 Task: Create a due date automation trigger when advanced on, on the tuesday of the week a card is due add dates not starting tomorrow at 11:00 AM.
Action: Mouse moved to (1243, 100)
Screenshot: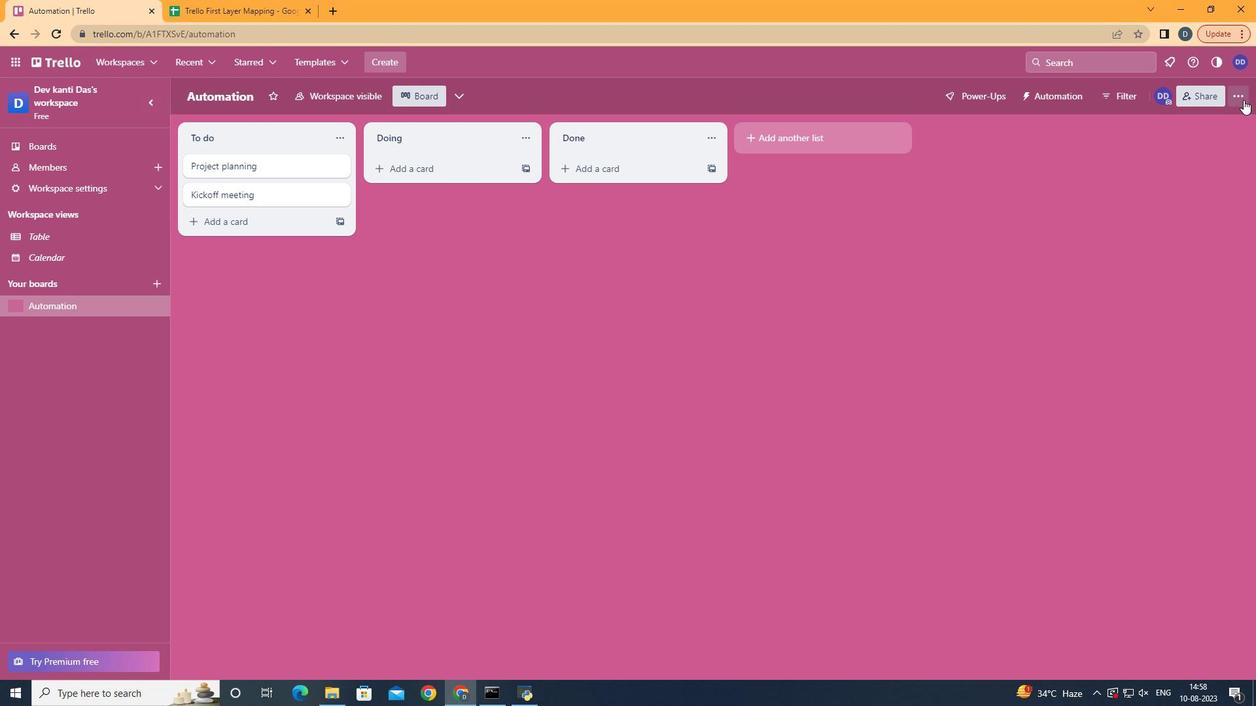 
Action: Mouse pressed left at (1243, 100)
Screenshot: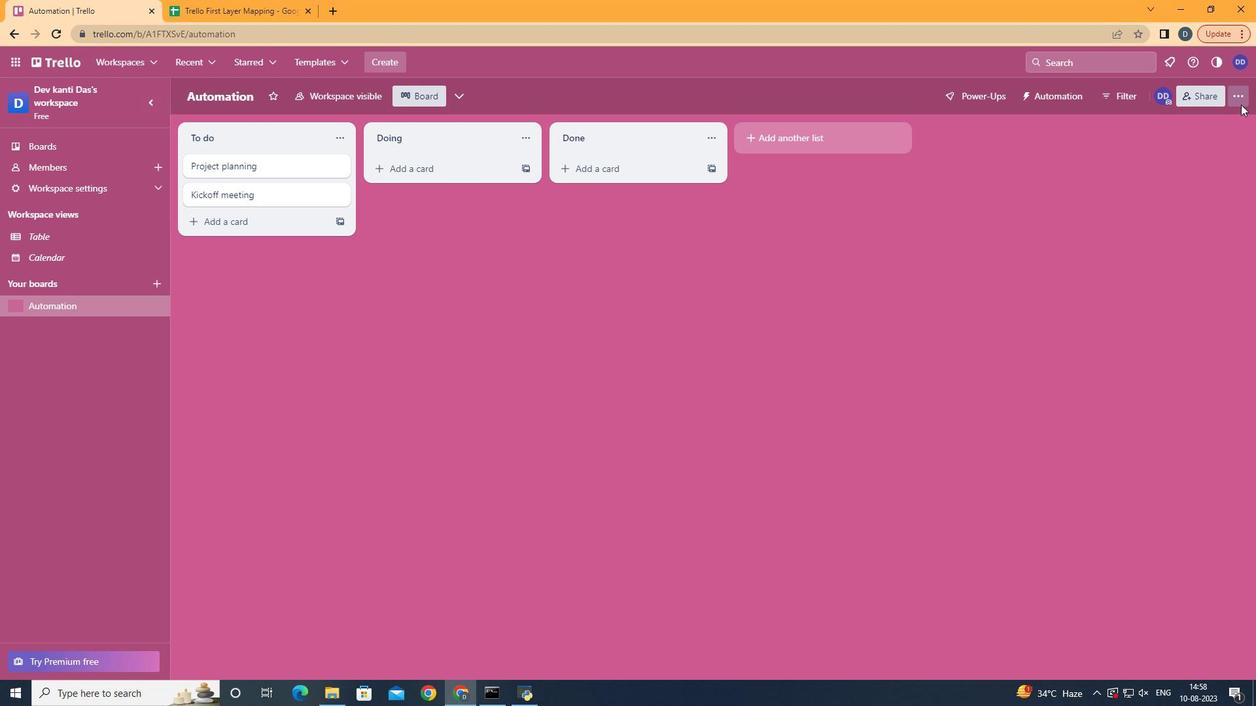 
Action: Mouse moved to (1139, 276)
Screenshot: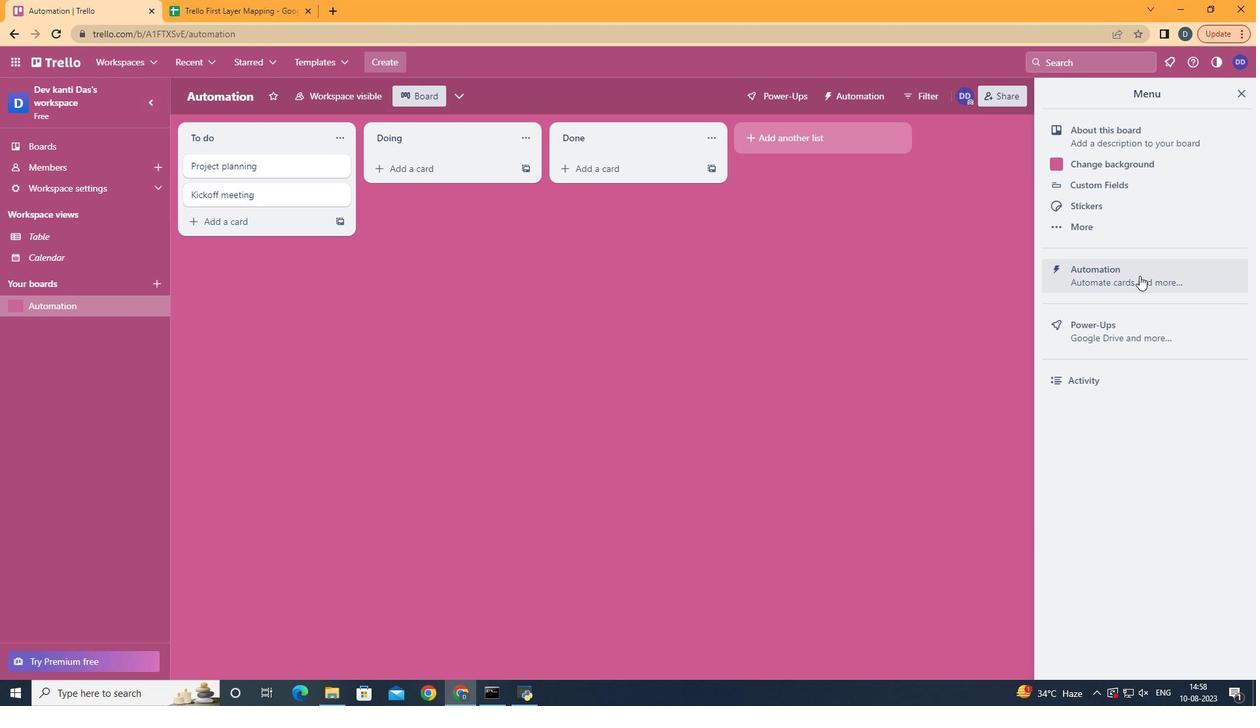 
Action: Mouse pressed left at (1139, 276)
Screenshot: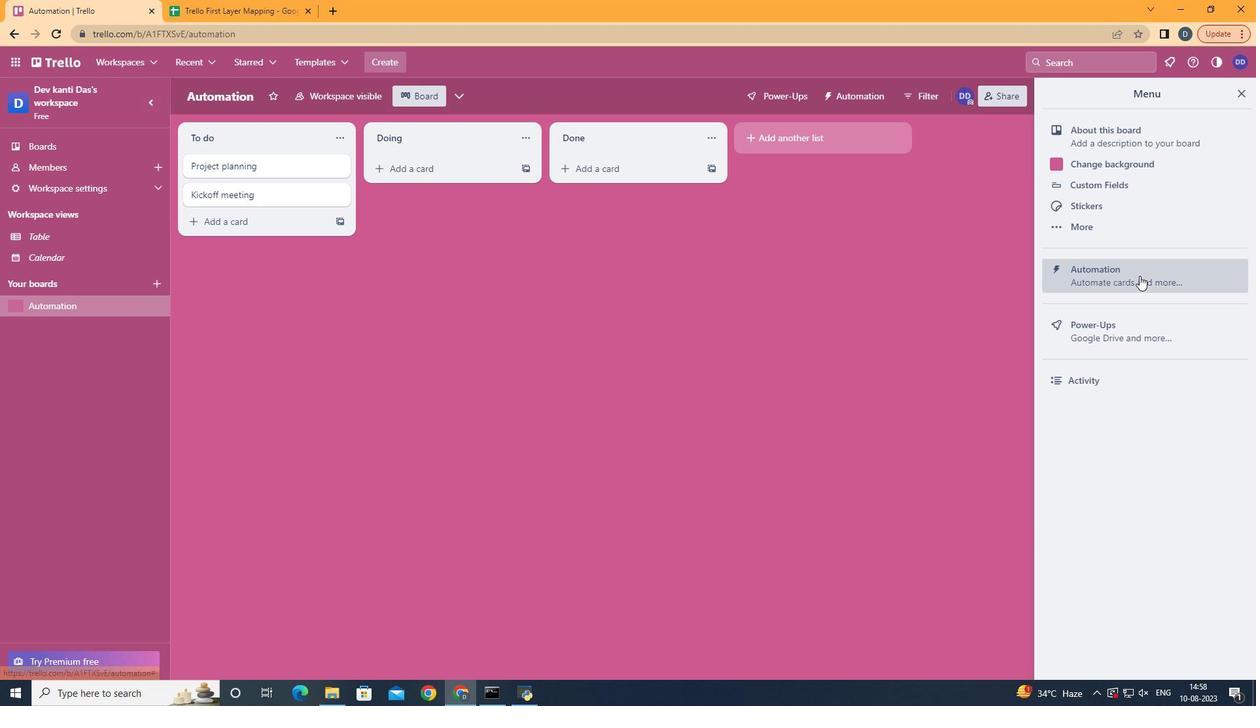 
Action: Mouse moved to (233, 259)
Screenshot: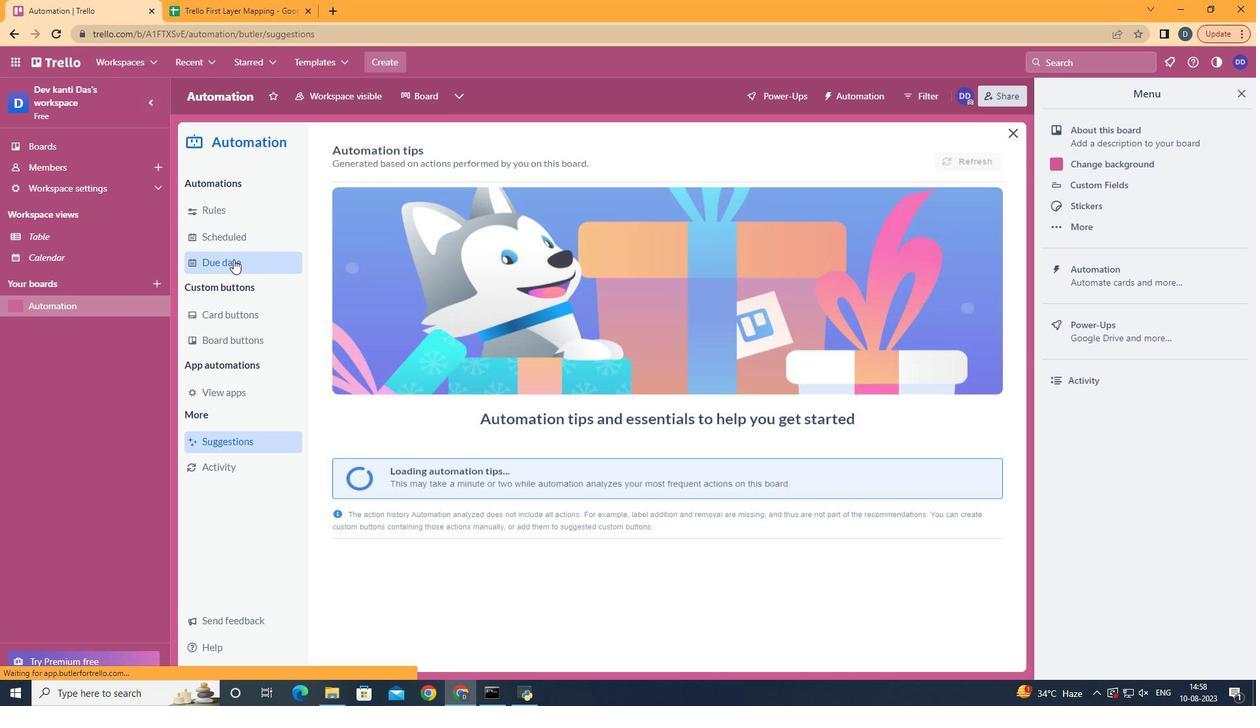 
Action: Mouse pressed left at (233, 259)
Screenshot: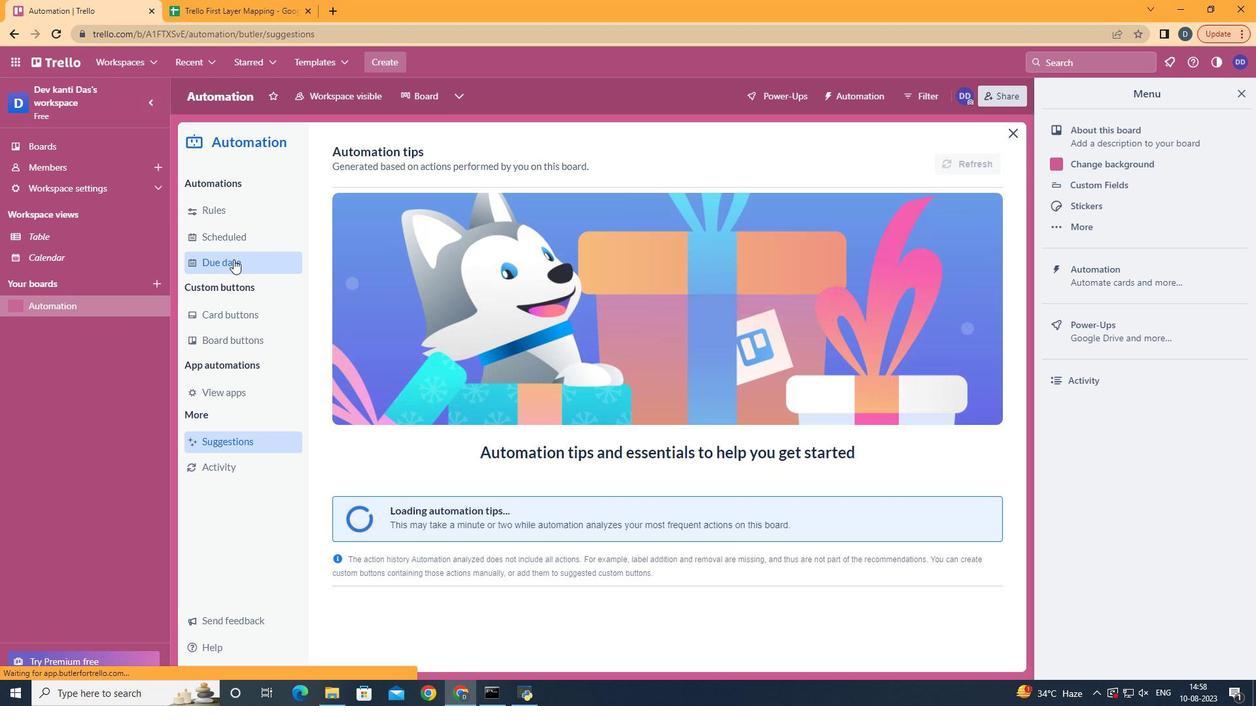 
Action: Mouse moved to (919, 160)
Screenshot: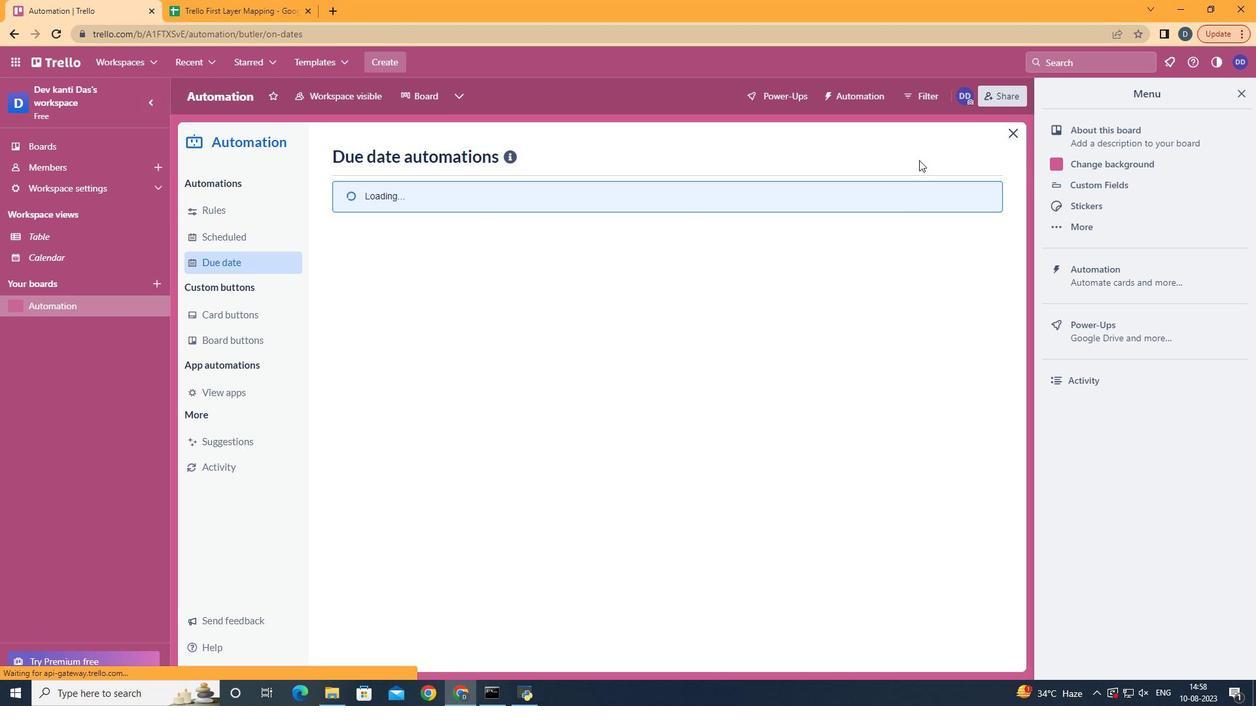 
Action: Mouse pressed left at (919, 160)
Screenshot: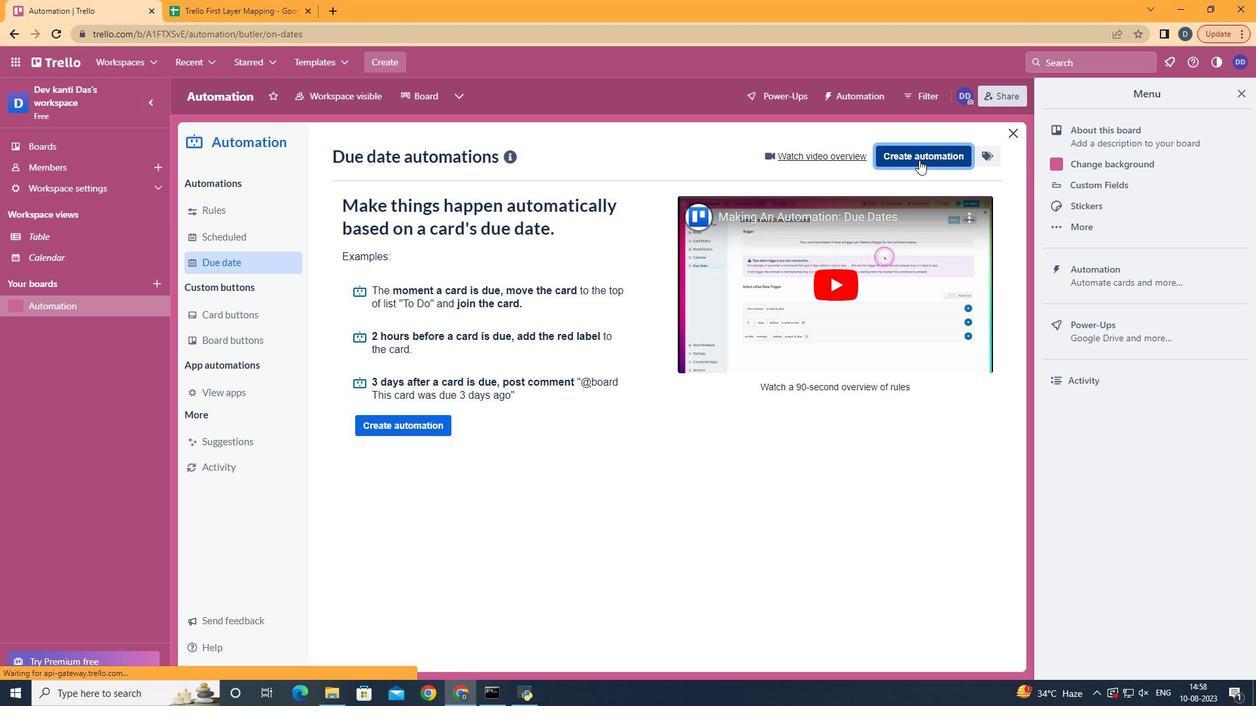 
Action: Mouse moved to (652, 285)
Screenshot: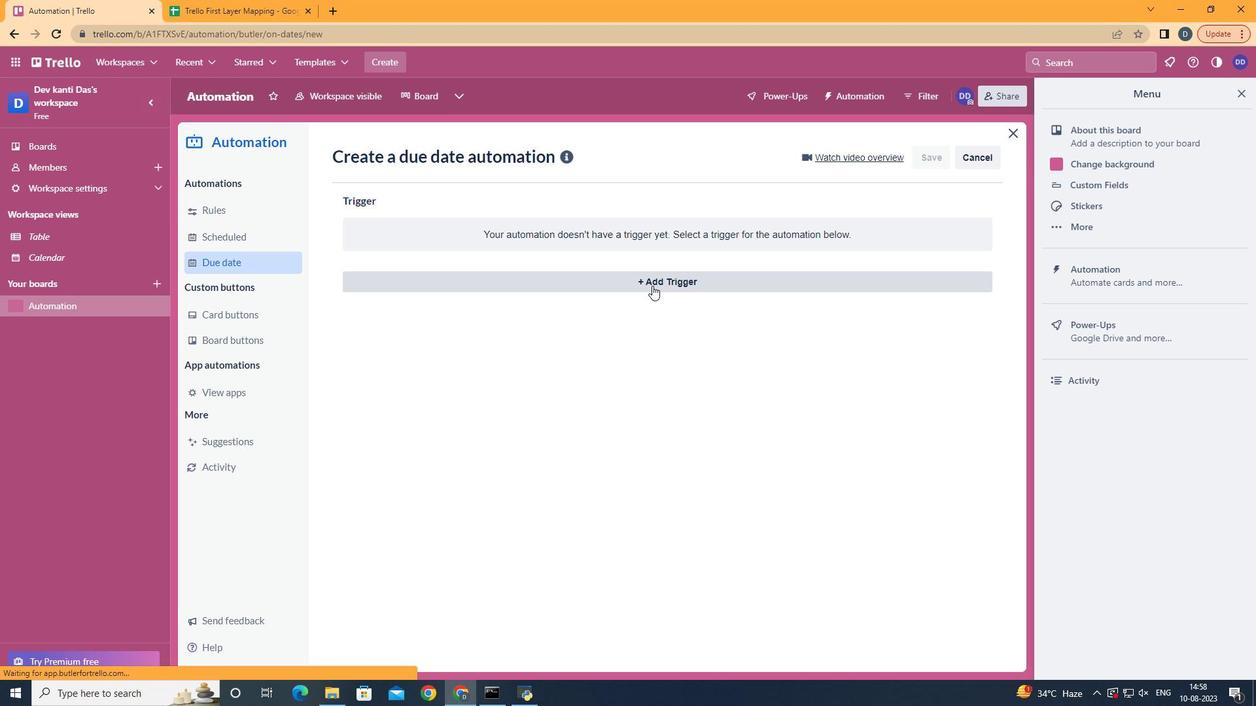 
Action: Mouse pressed left at (652, 285)
Screenshot: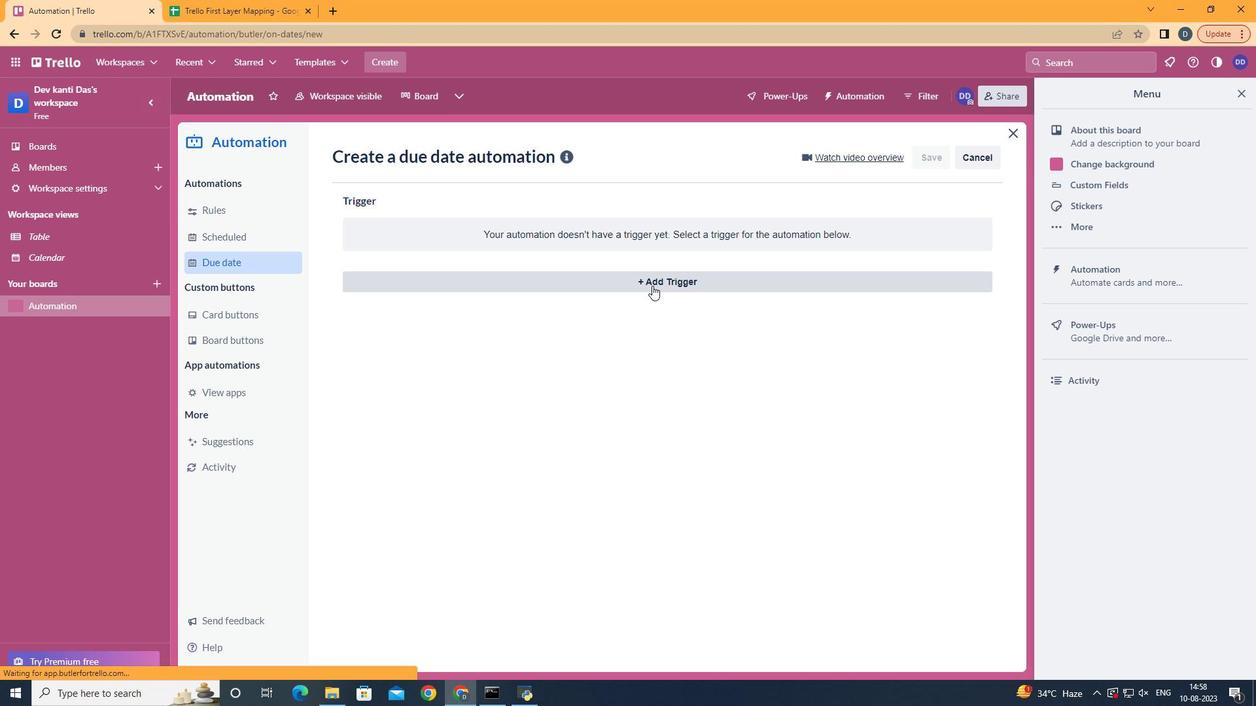 
Action: Mouse moved to (412, 367)
Screenshot: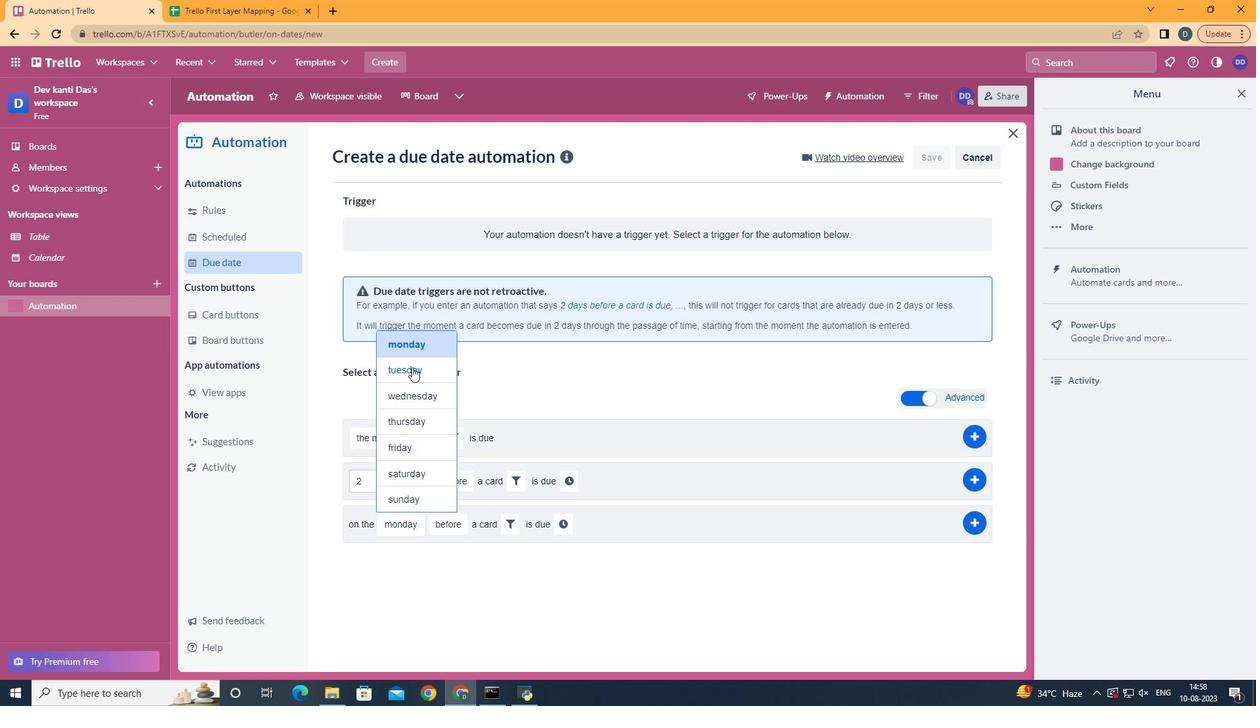
Action: Mouse pressed left at (412, 367)
Screenshot: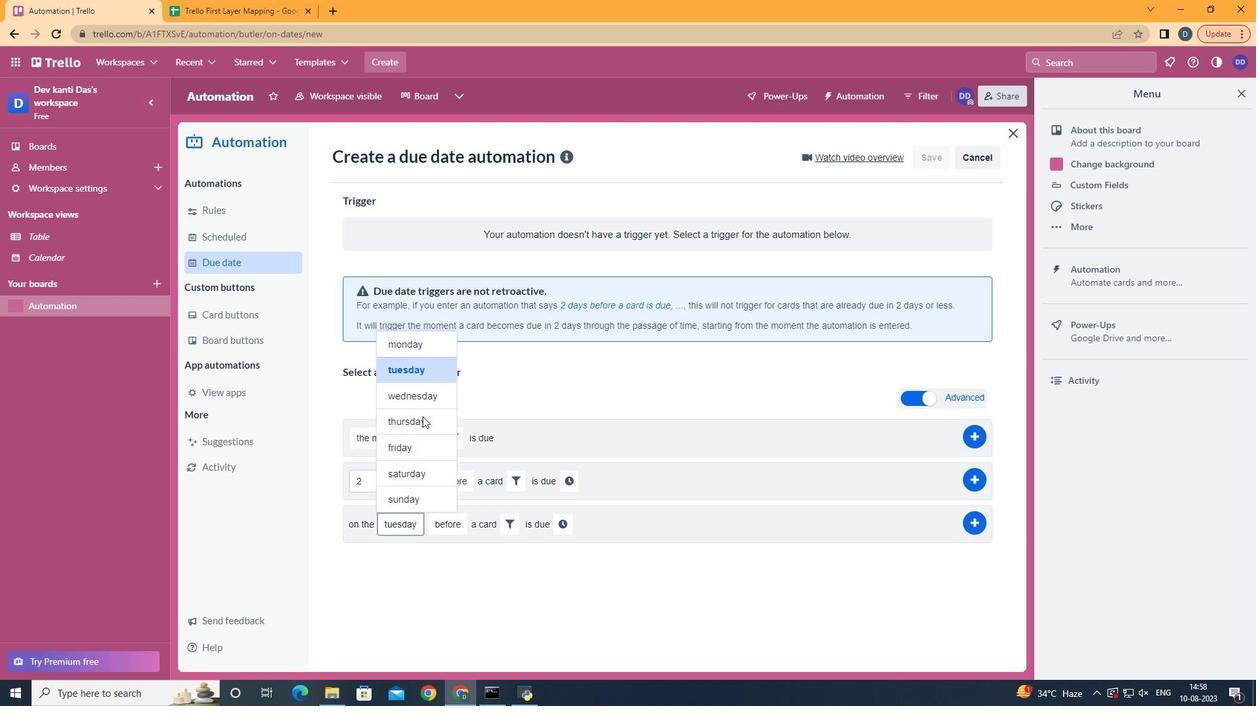 
Action: Mouse moved to (472, 610)
Screenshot: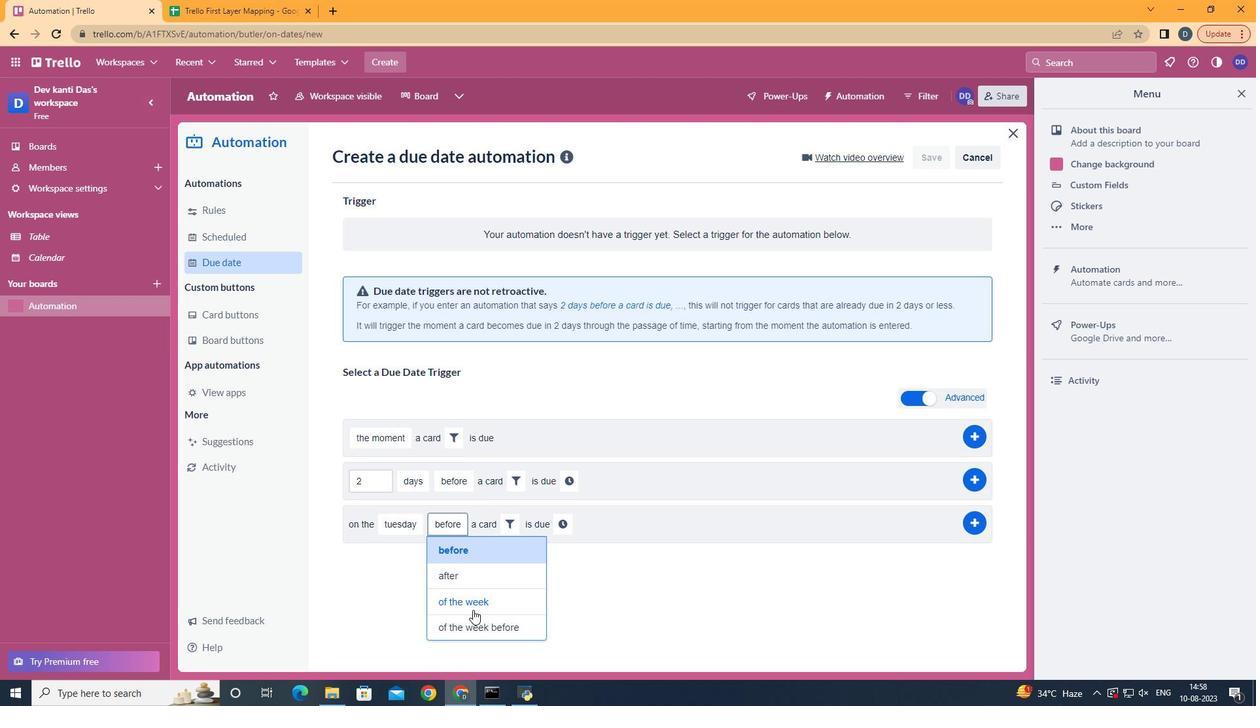 
Action: Mouse pressed left at (472, 610)
Screenshot: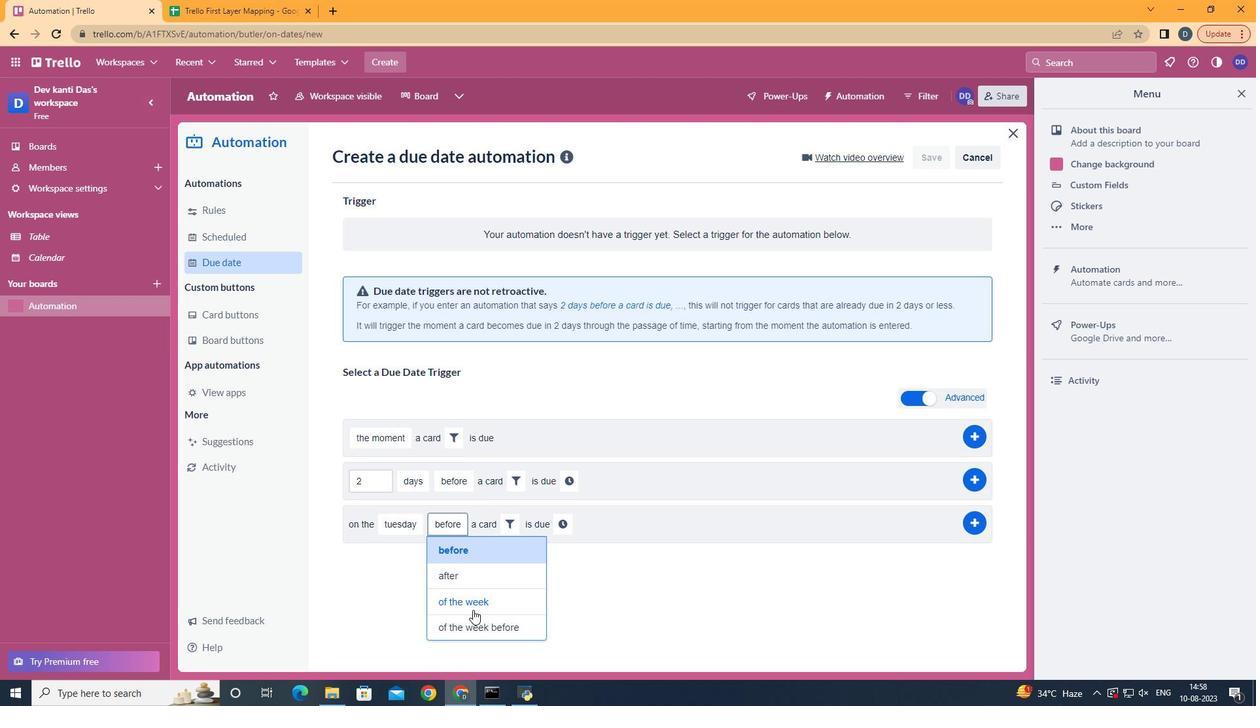 
Action: Mouse moved to (532, 531)
Screenshot: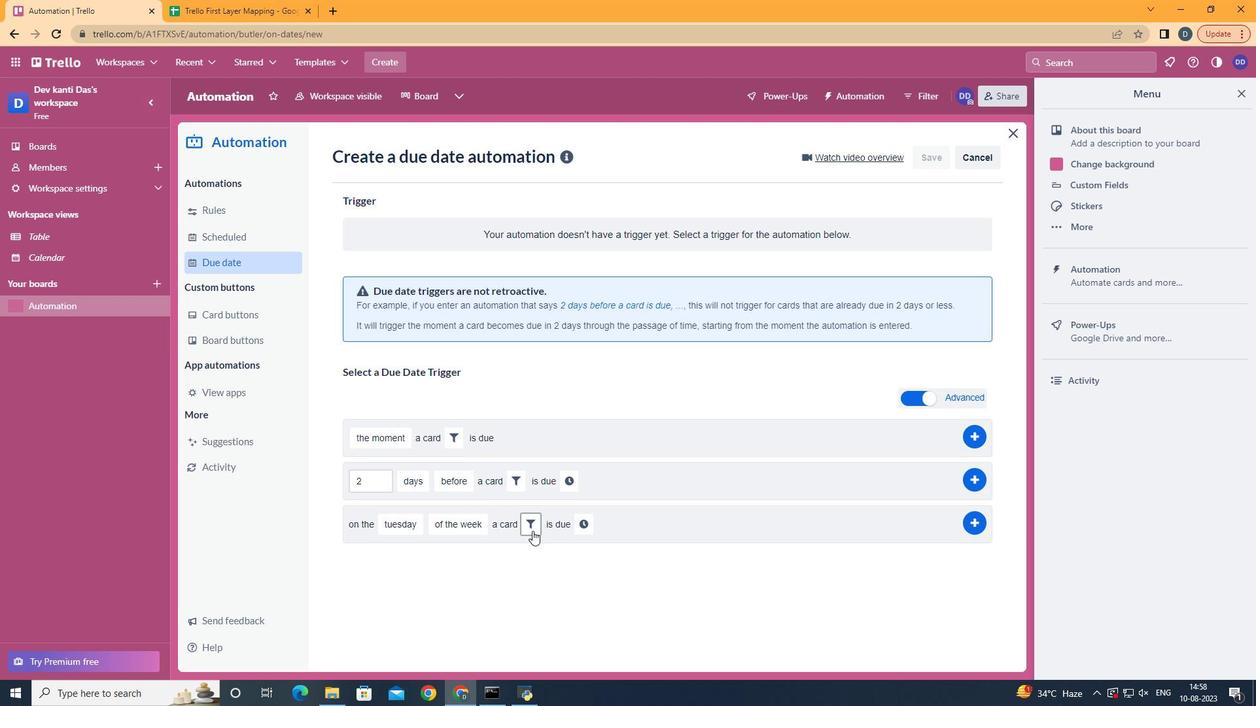 
Action: Mouse pressed left at (532, 531)
Screenshot: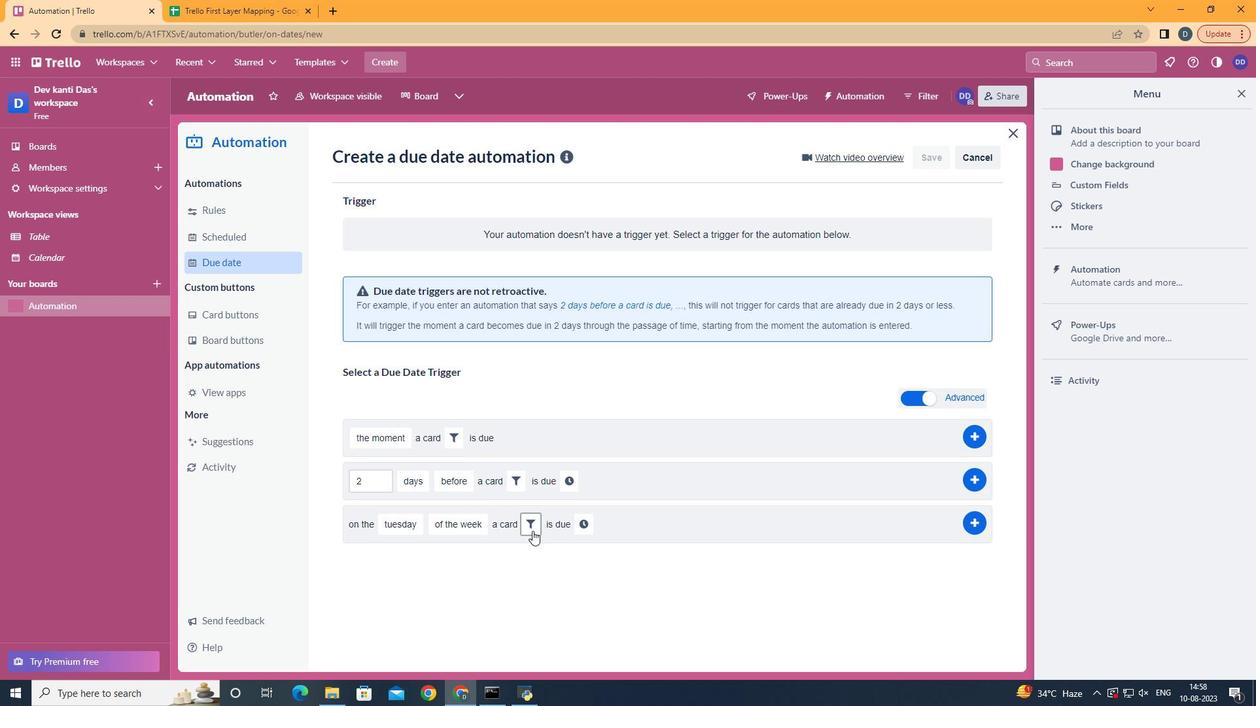 
Action: Mouse moved to (611, 572)
Screenshot: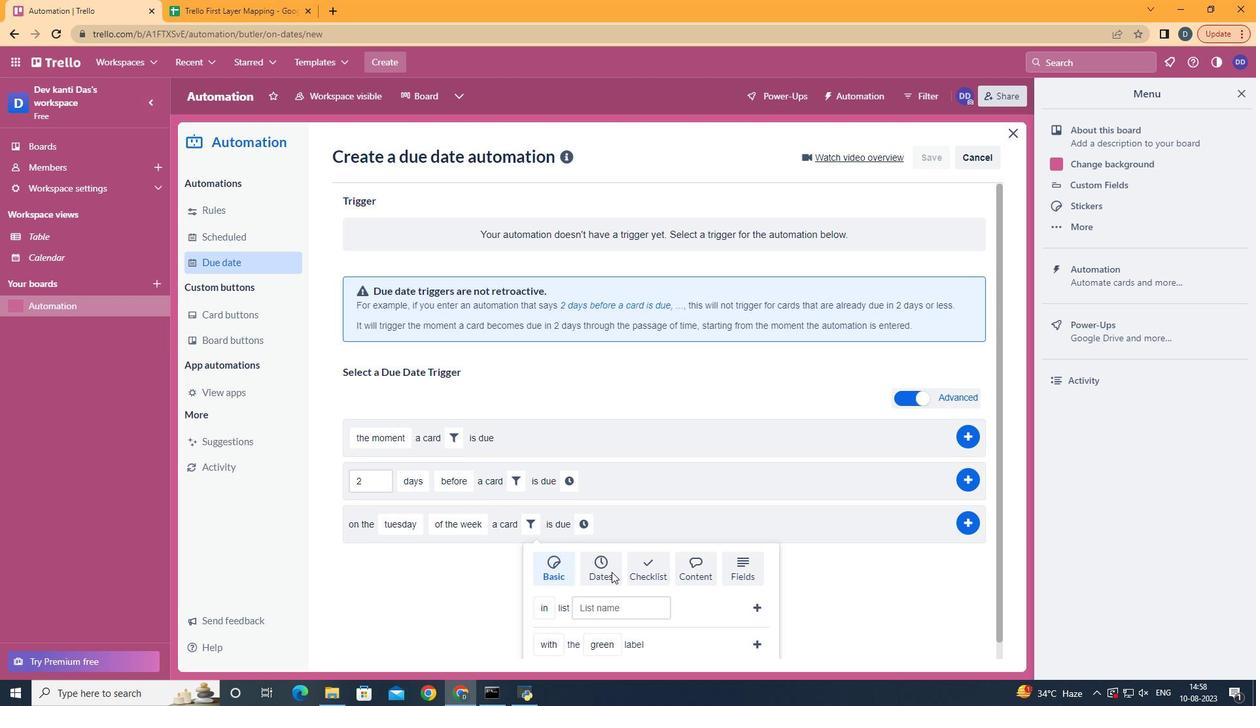 
Action: Mouse pressed left at (611, 572)
Screenshot: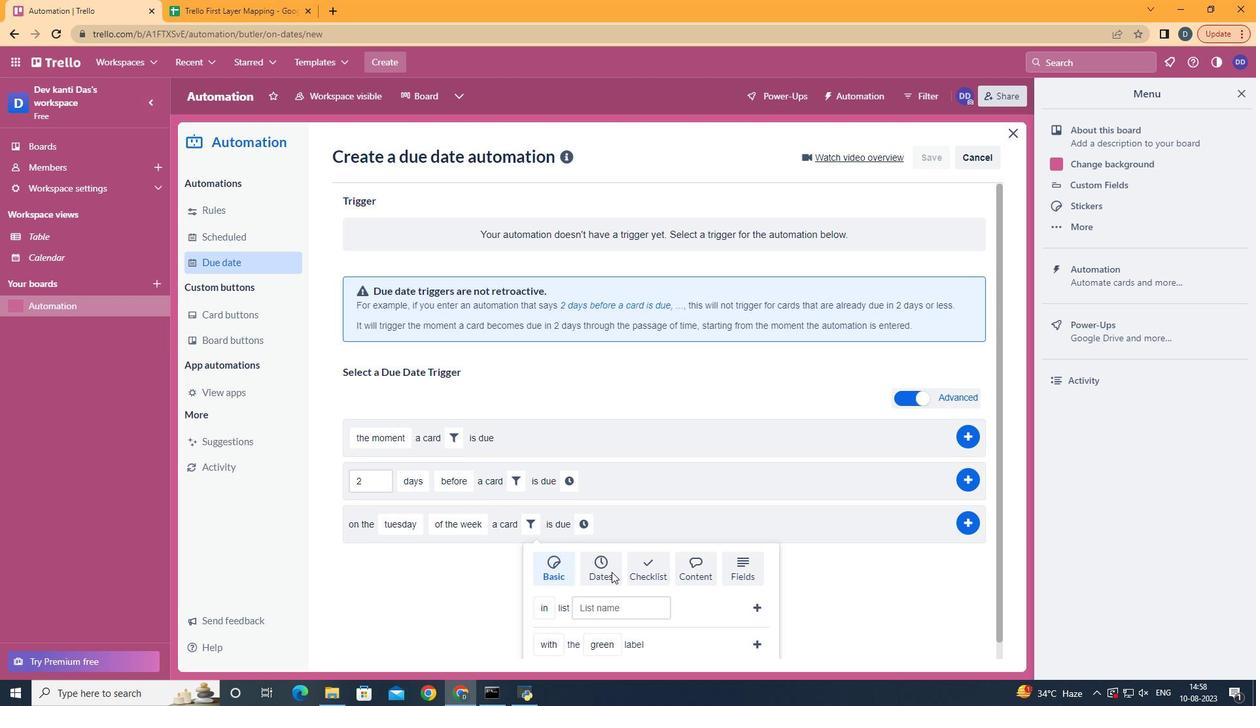 
Action: Mouse moved to (611, 572)
Screenshot: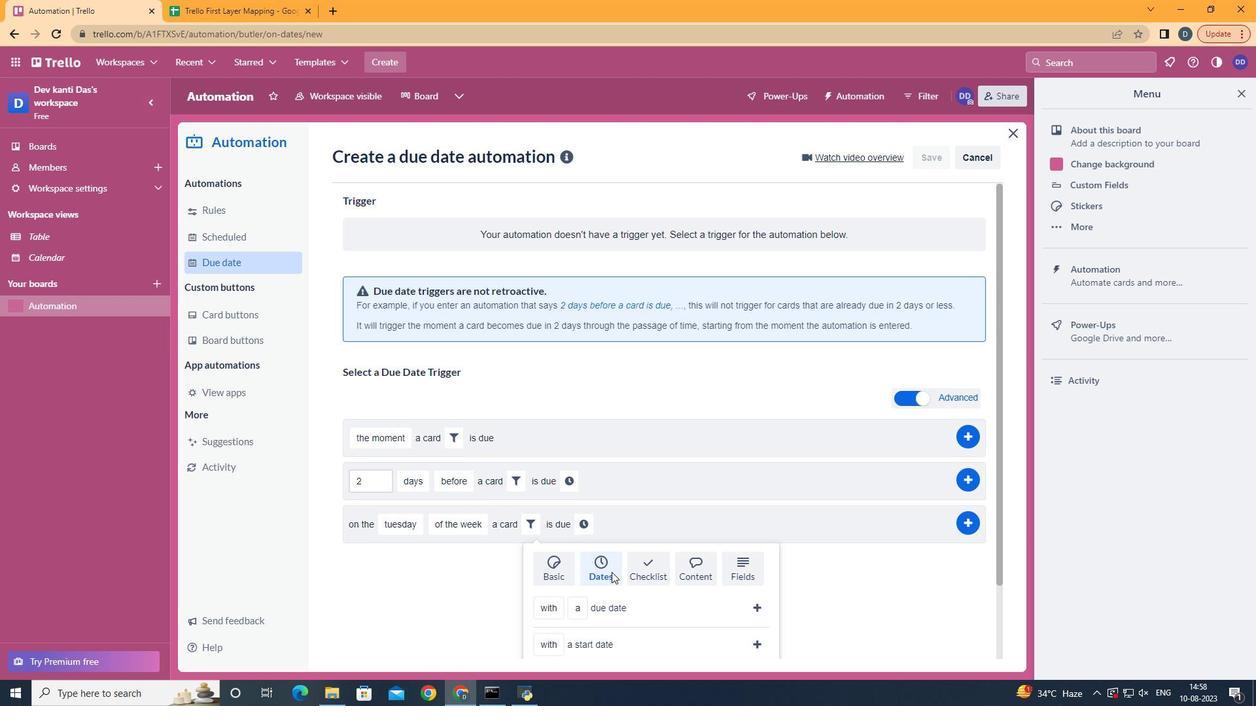 
Action: Mouse scrolled (611, 571) with delta (0, 0)
Screenshot: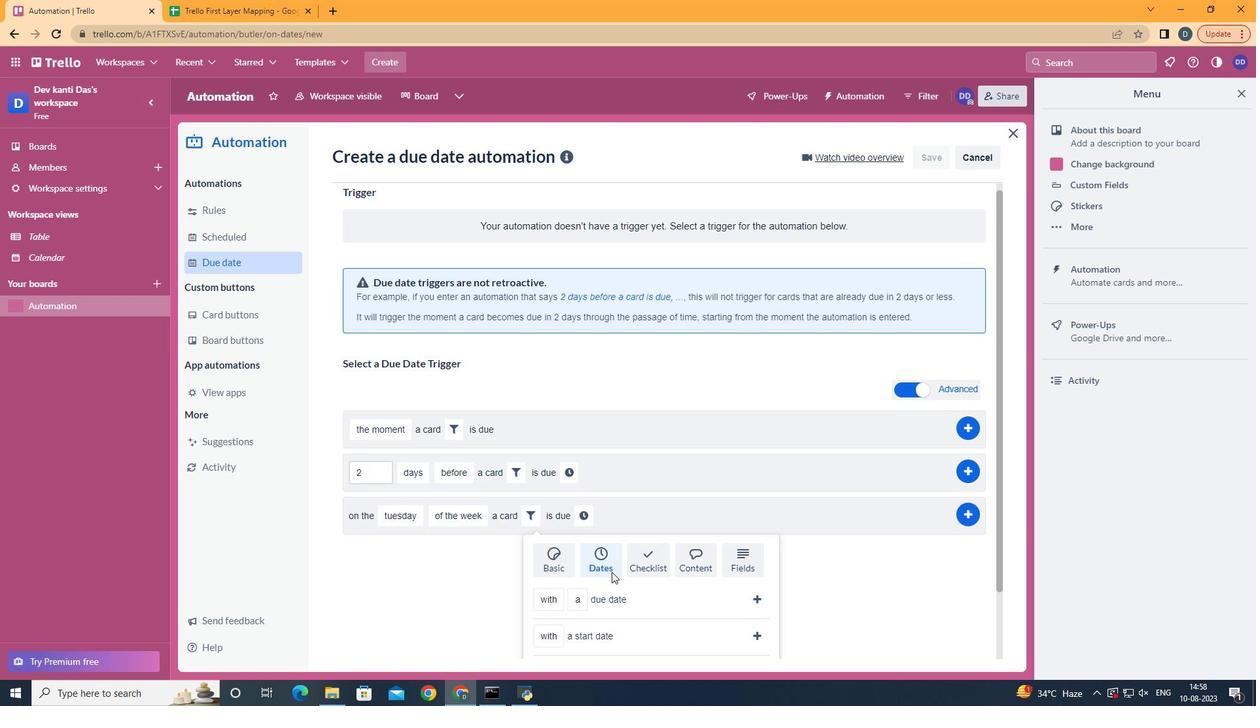 
Action: Mouse scrolled (611, 571) with delta (0, 0)
Screenshot: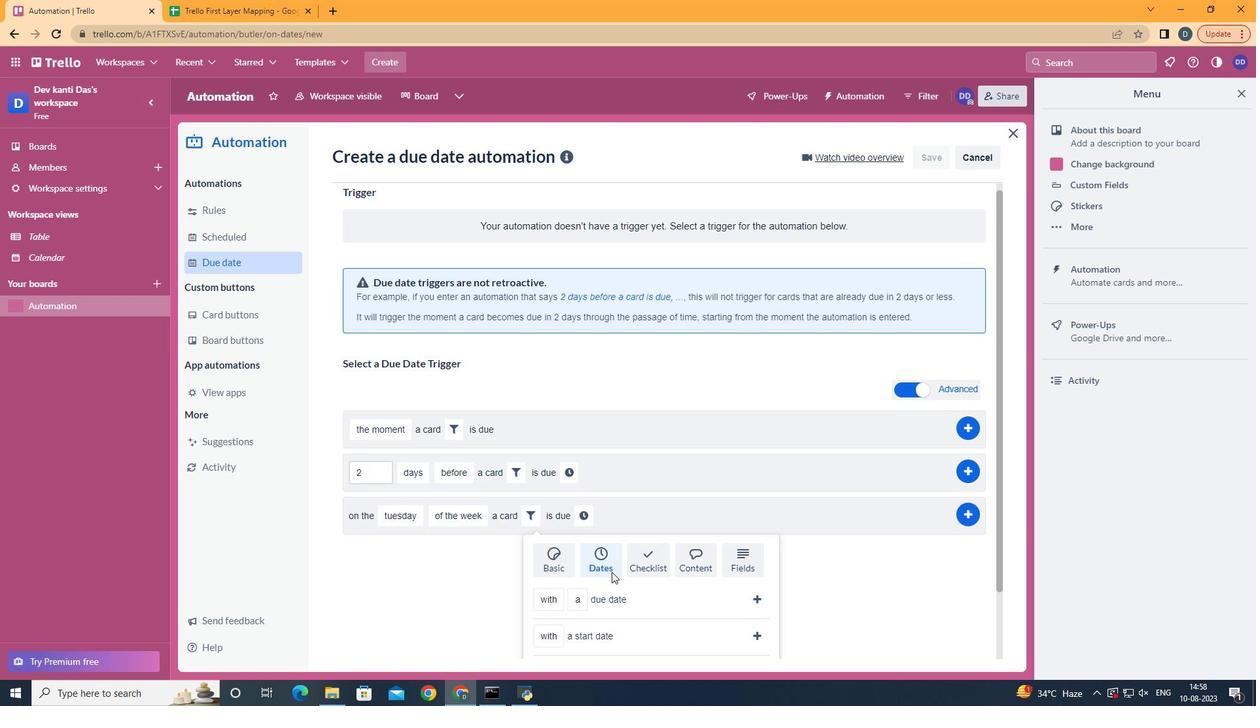 
Action: Mouse scrolled (611, 571) with delta (0, 0)
Screenshot: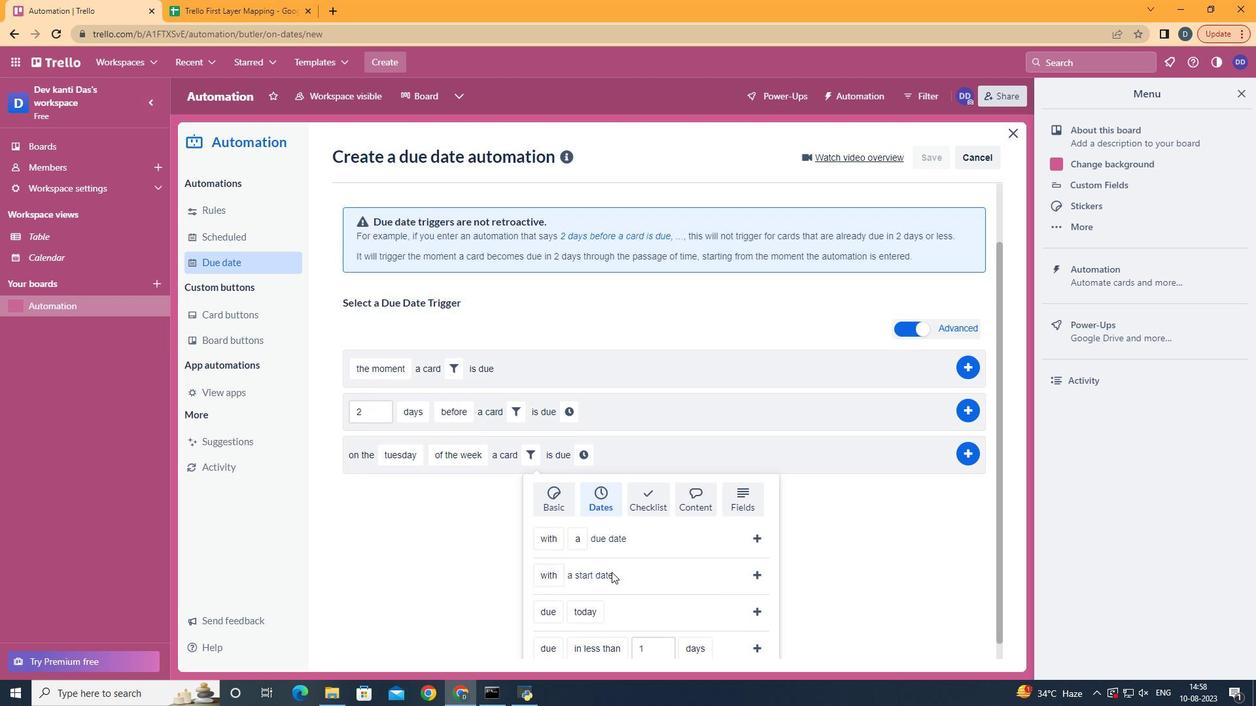 
Action: Mouse scrolled (611, 571) with delta (0, 0)
Screenshot: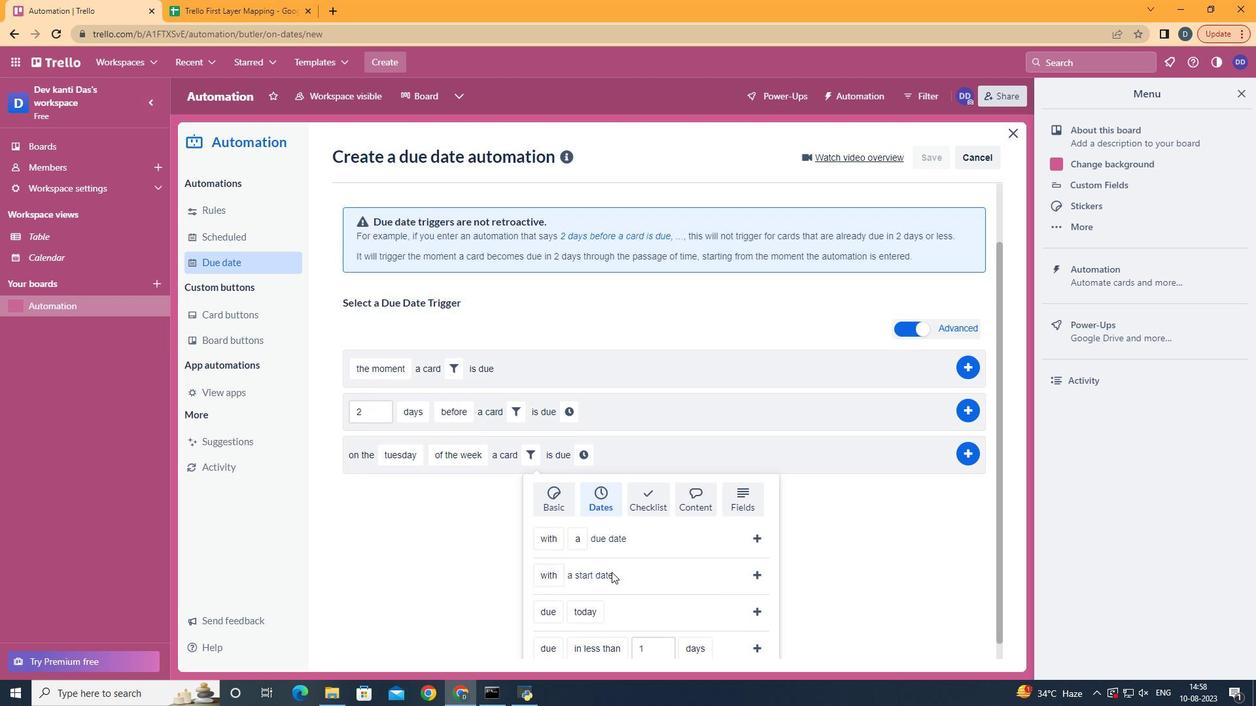
Action: Mouse scrolled (611, 571) with delta (0, 0)
Screenshot: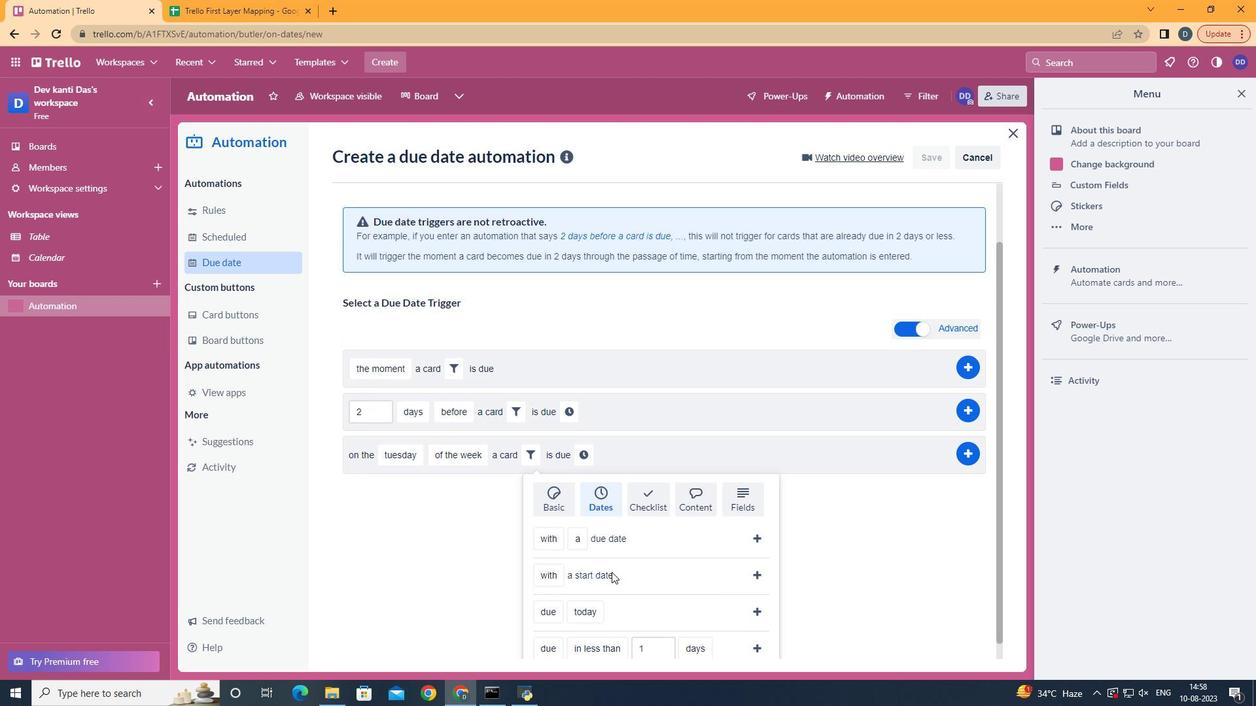 
Action: Mouse moved to (567, 571)
Screenshot: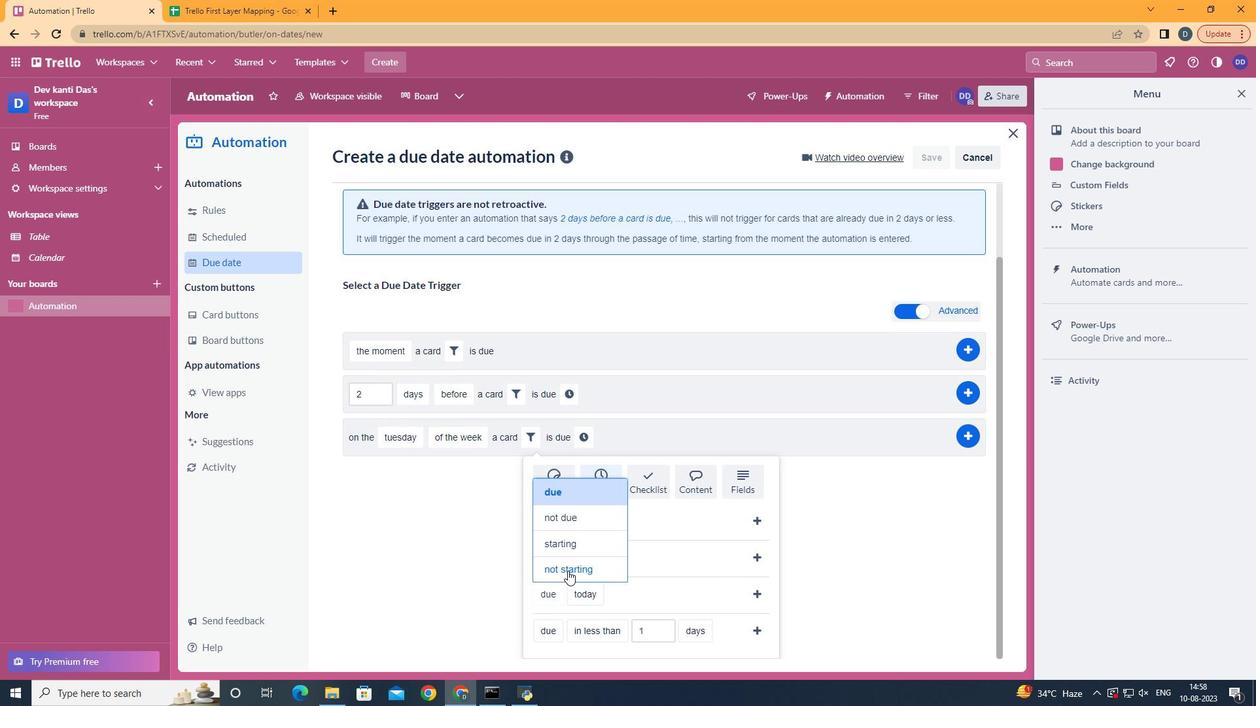 
Action: Mouse pressed left at (567, 571)
Screenshot: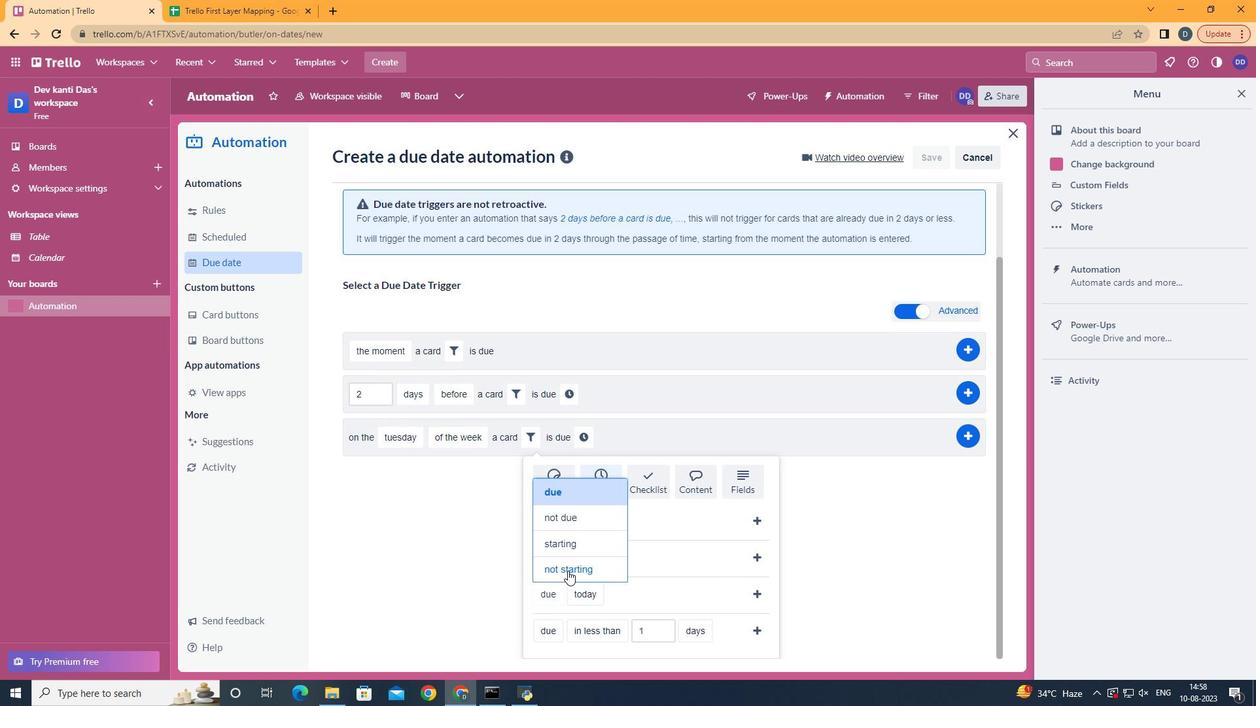 
Action: Mouse moved to (644, 471)
Screenshot: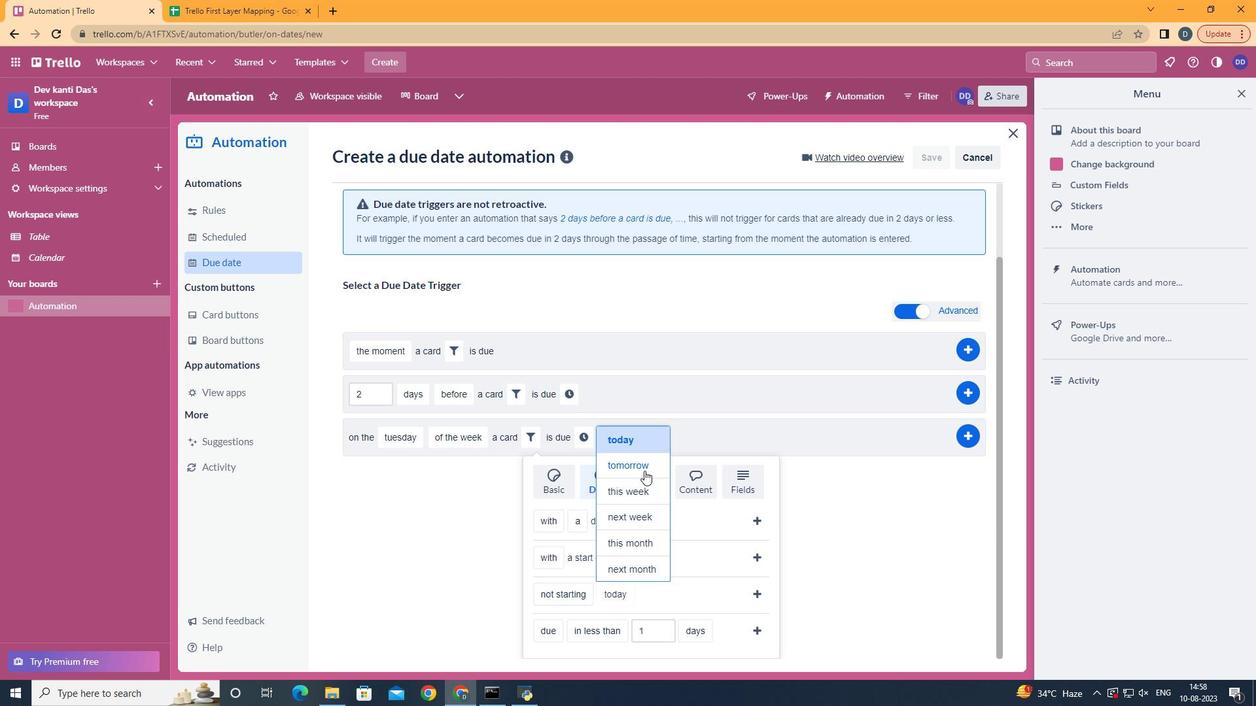 
Action: Mouse pressed left at (644, 471)
Screenshot: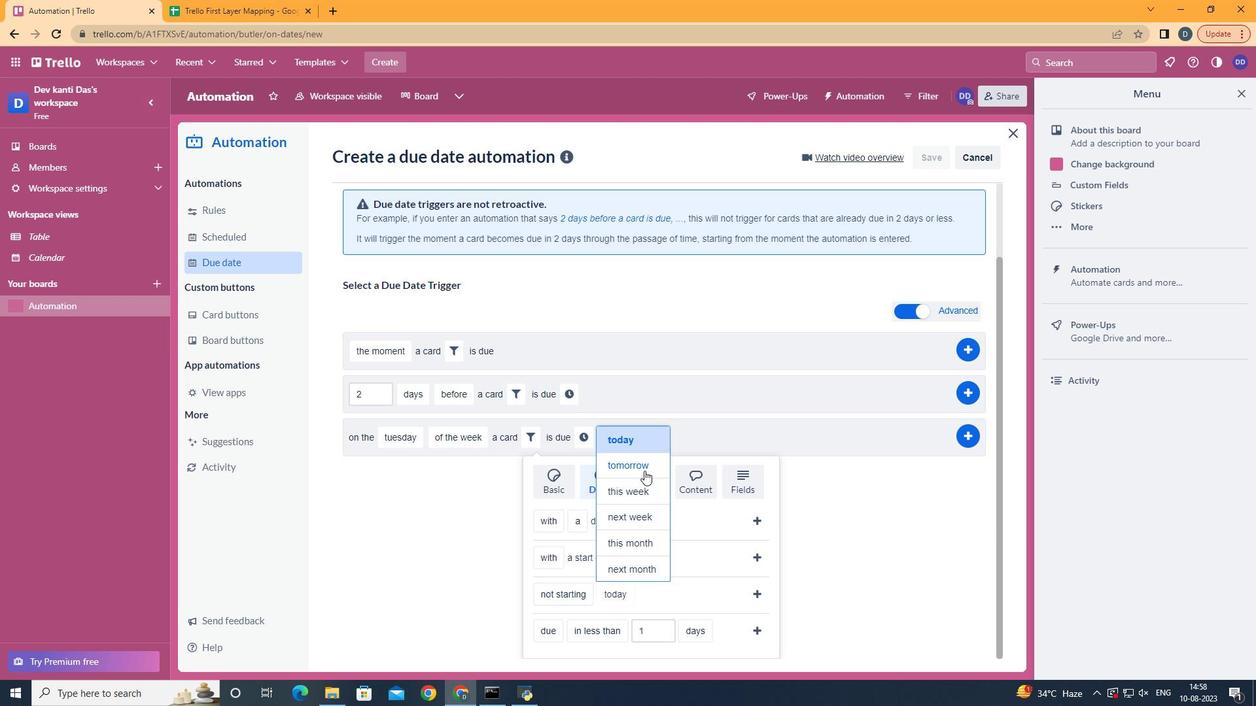 
Action: Mouse moved to (759, 599)
Screenshot: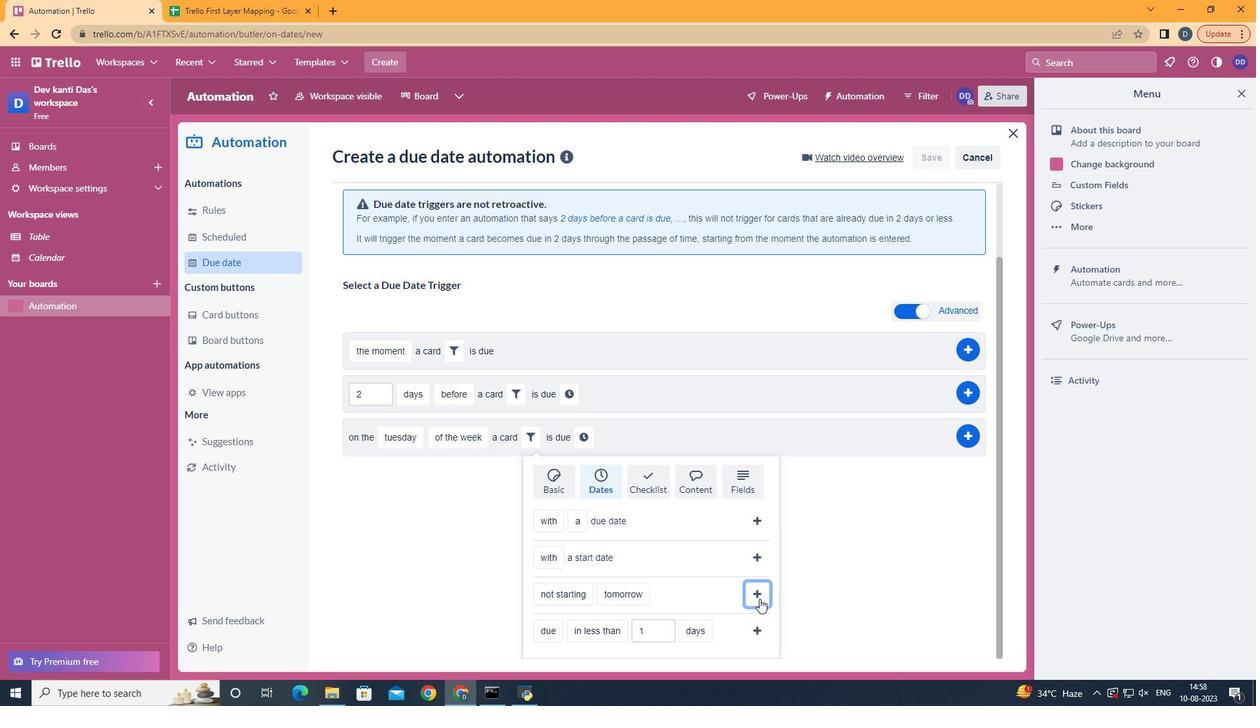 
Action: Mouse pressed left at (759, 599)
Screenshot: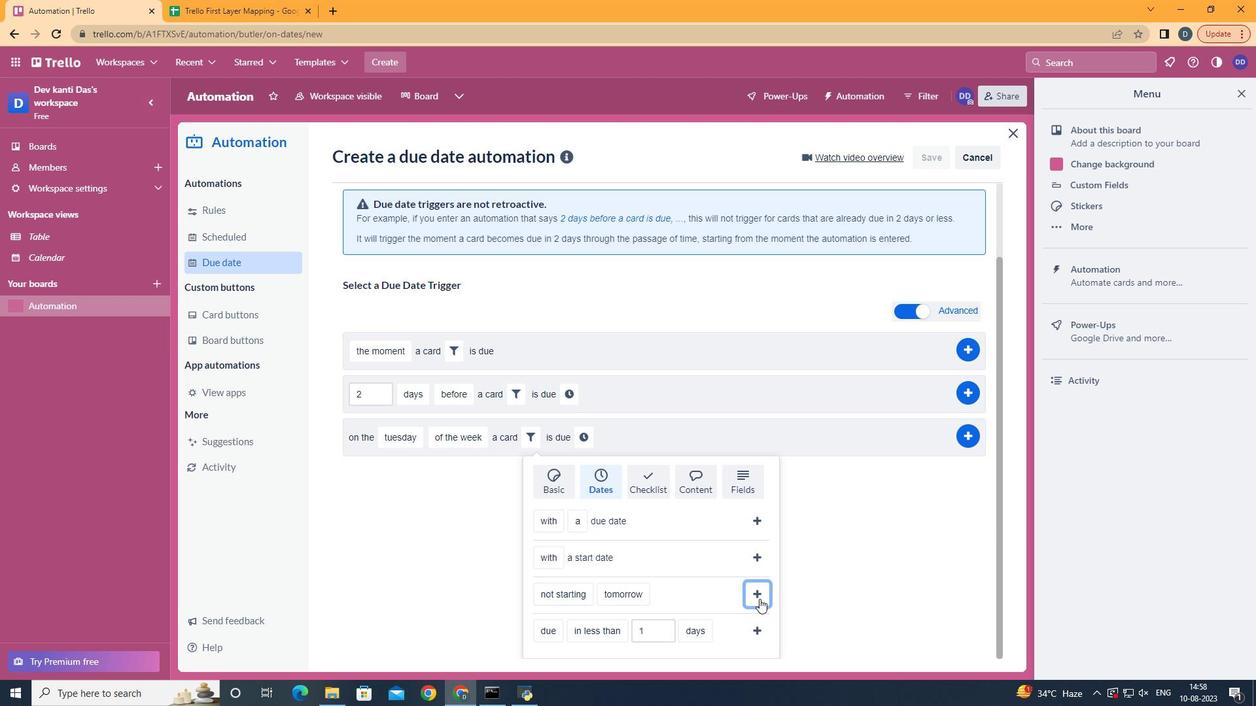
Action: Mouse moved to (704, 525)
Screenshot: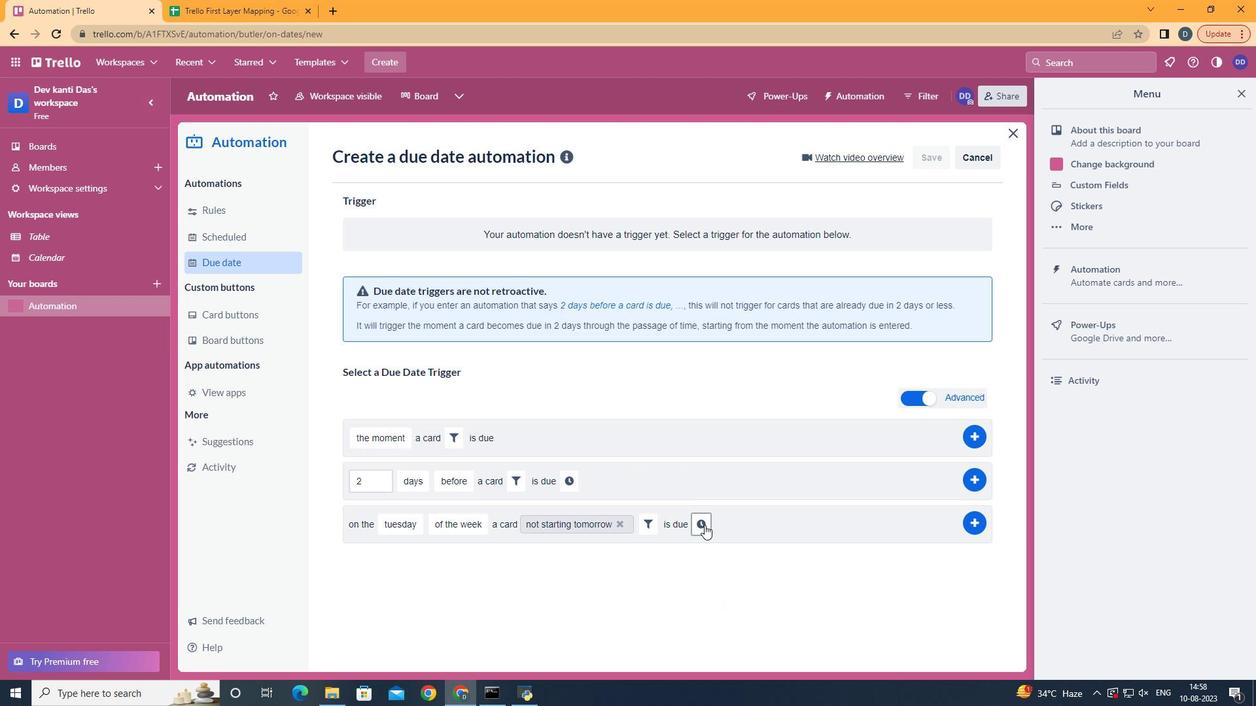 
Action: Mouse pressed left at (704, 525)
Screenshot: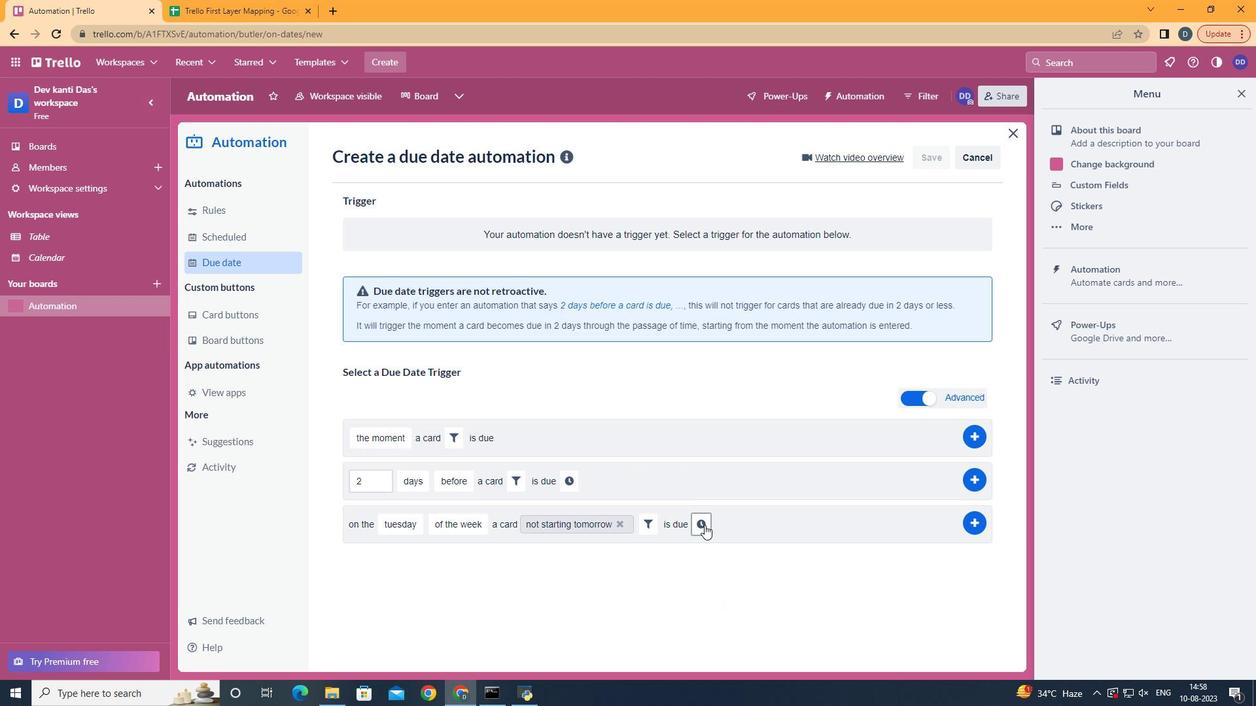 
Action: Mouse moved to (741, 525)
Screenshot: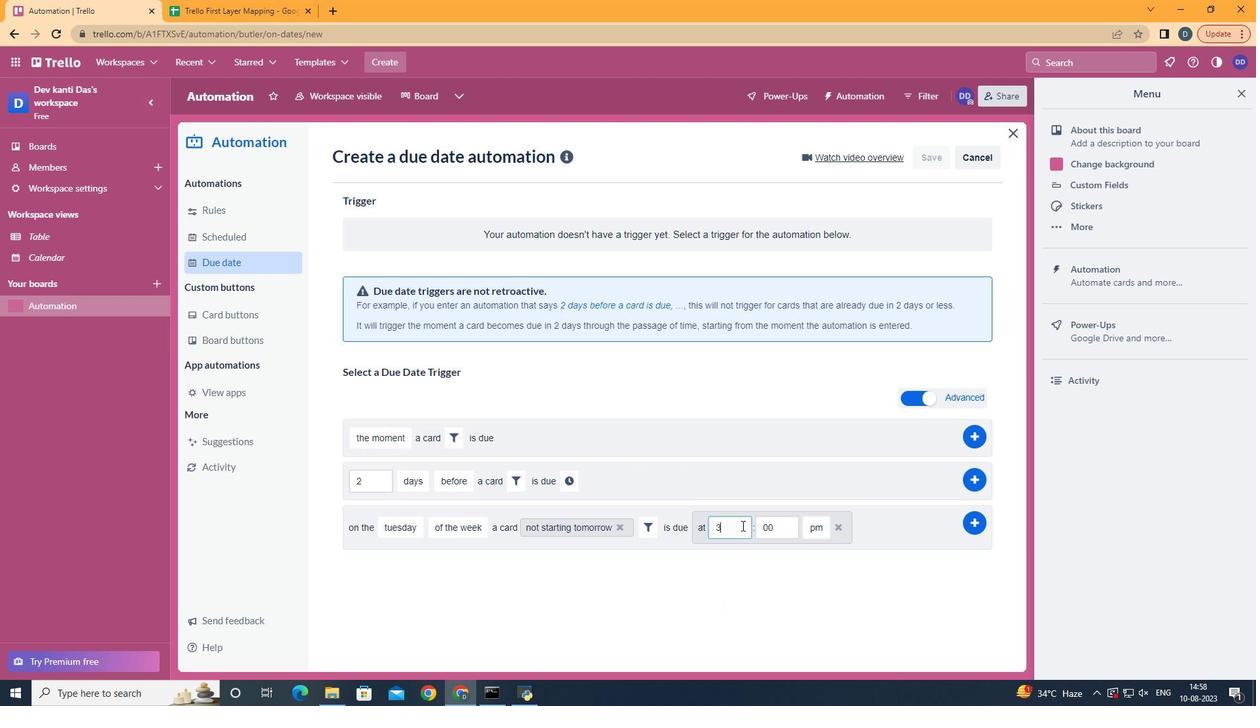 
Action: Mouse pressed left at (741, 525)
Screenshot: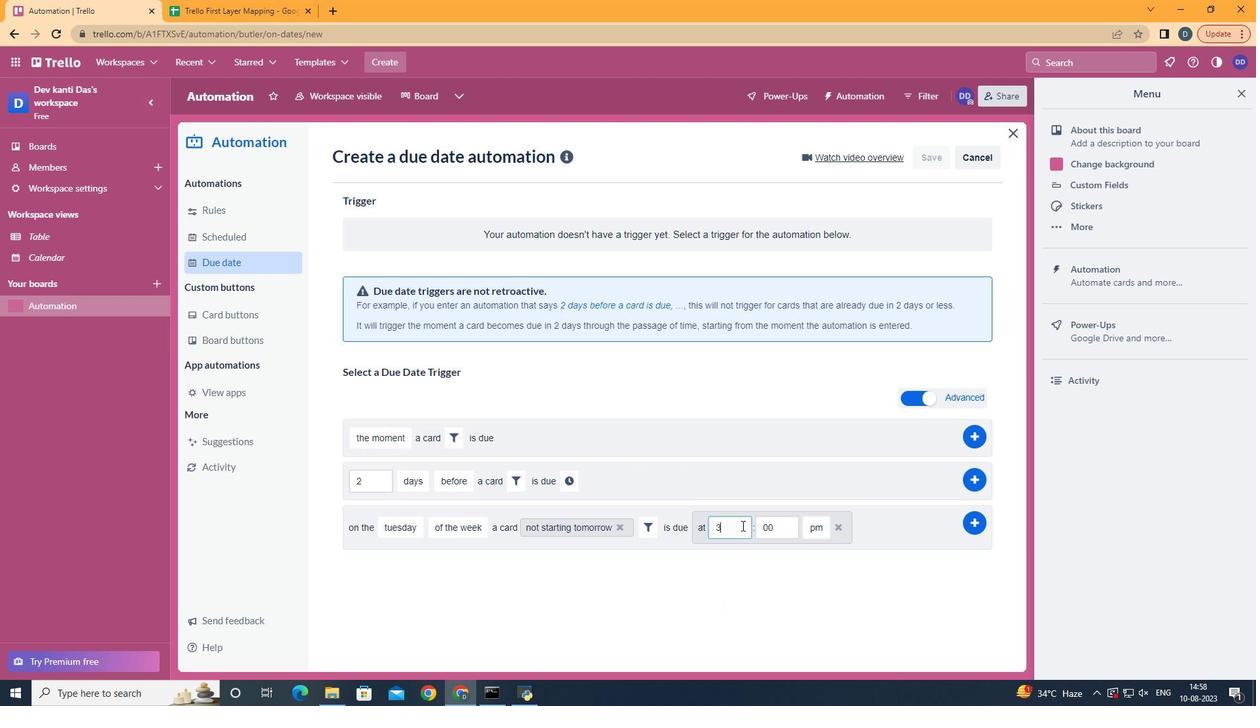 
Action: Key pressed <Key.backspace>11
Screenshot: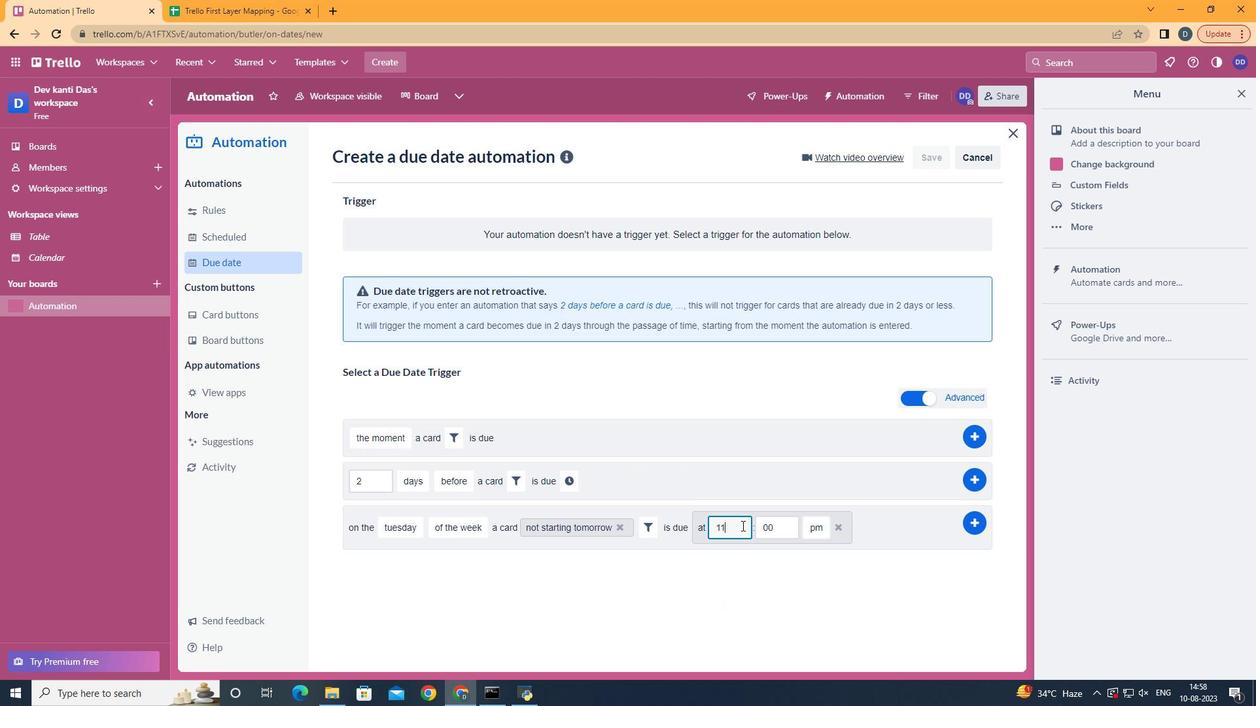 
Action: Mouse moved to (820, 553)
Screenshot: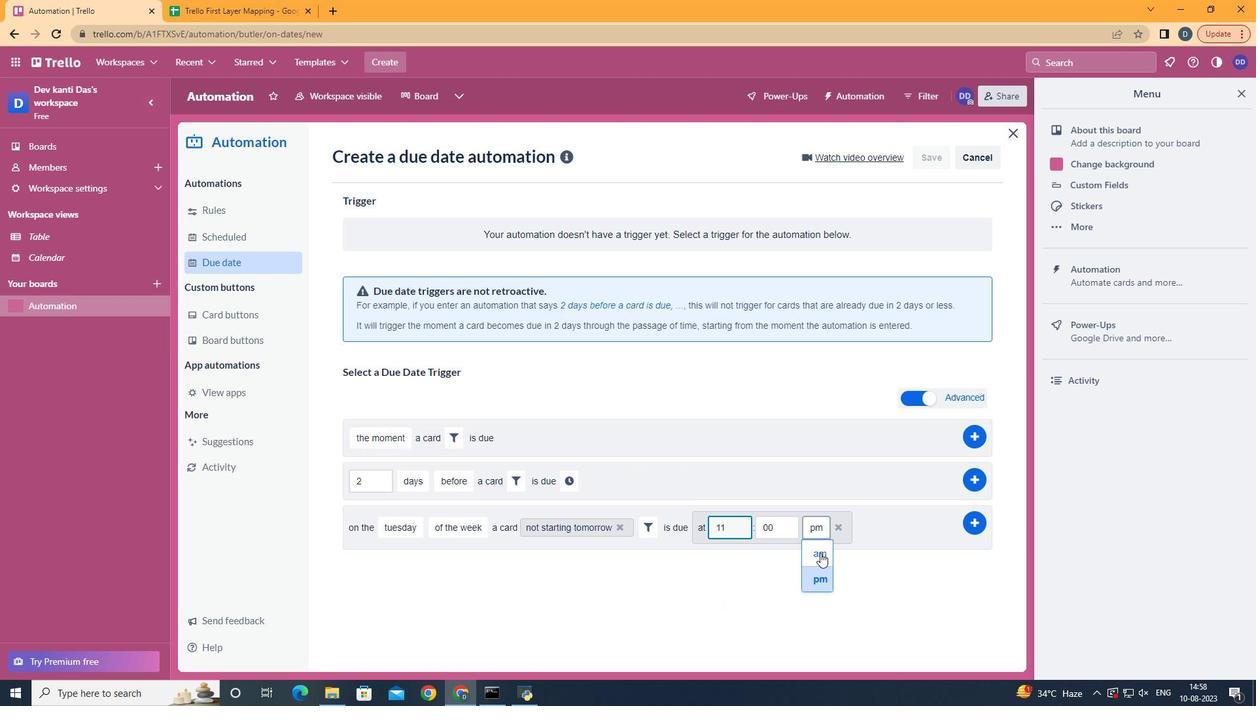 
Action: Mouse pressed left at (820, 553)
Screenshot: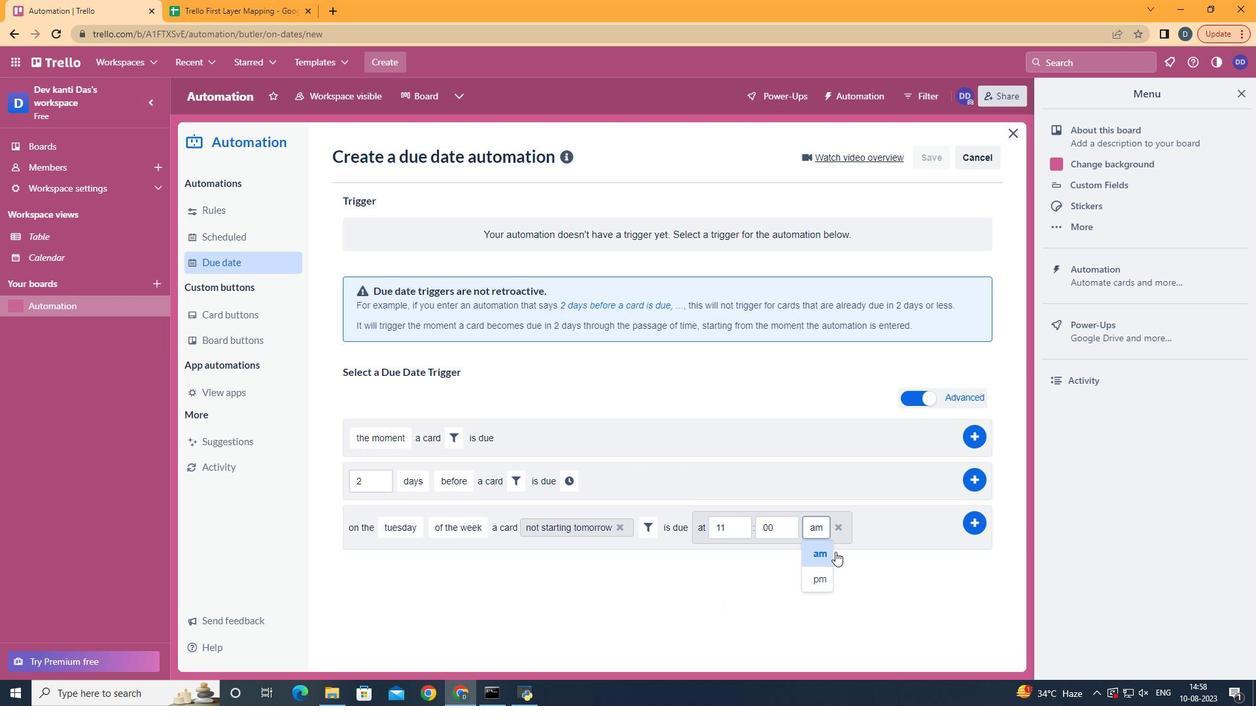 
Action: Mouse moved to (970, 520)
Screenshot: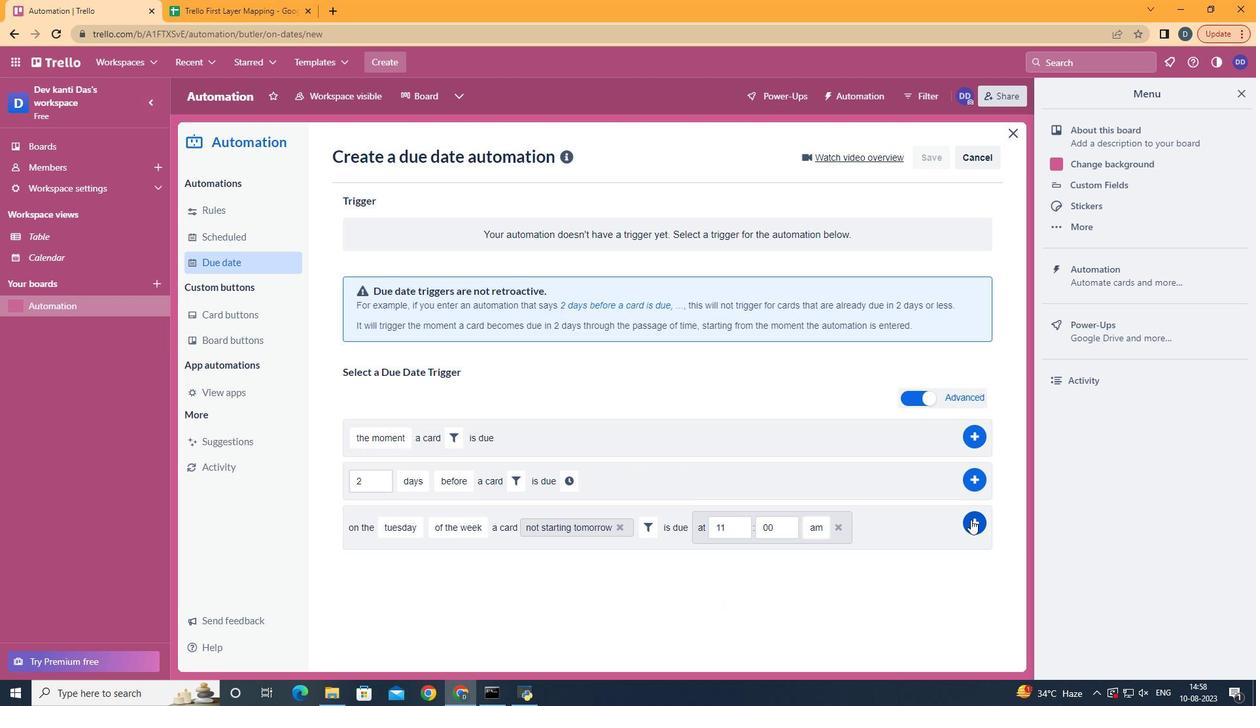 
Action: Mouse pressed left at (970, 520)
Screenshot: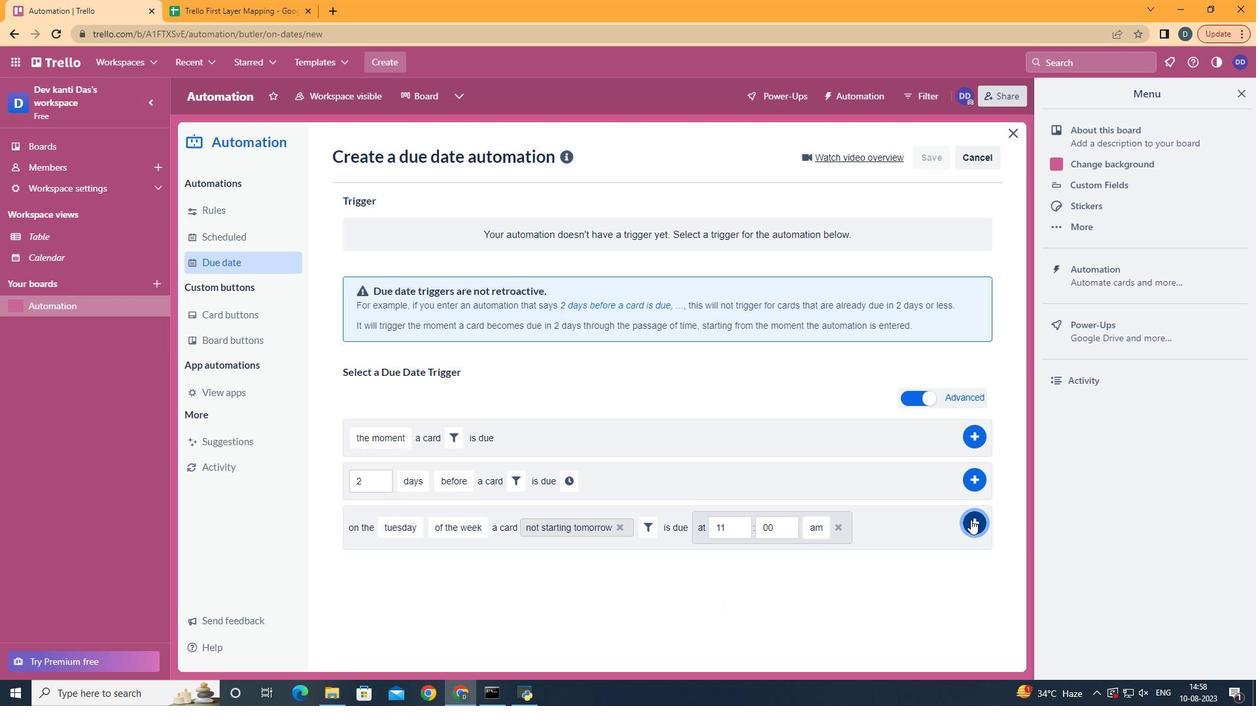 
Action: Mouse moved to (397, 287)
Screenshot: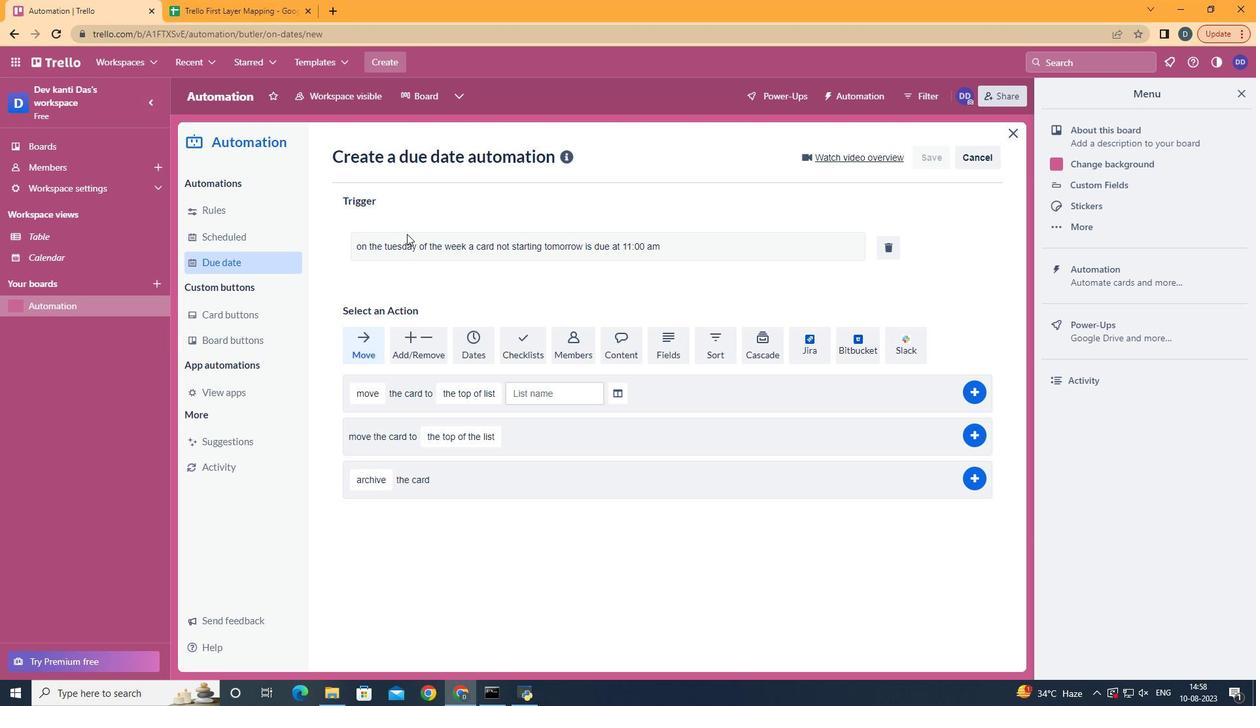 
